 Task: Find connections with filter location Barra dos Coqueiros with filter topic #Interviewingwith filter profile language Potuguese with filter current company Texas Instruments with filter school DAV Schools Network with filter industry Professional Organizations with filter service category iOS Development with filter keywords title Dog Walker / Pet Sitter
Action: Mouse moved to (530, 170)
Screenshot: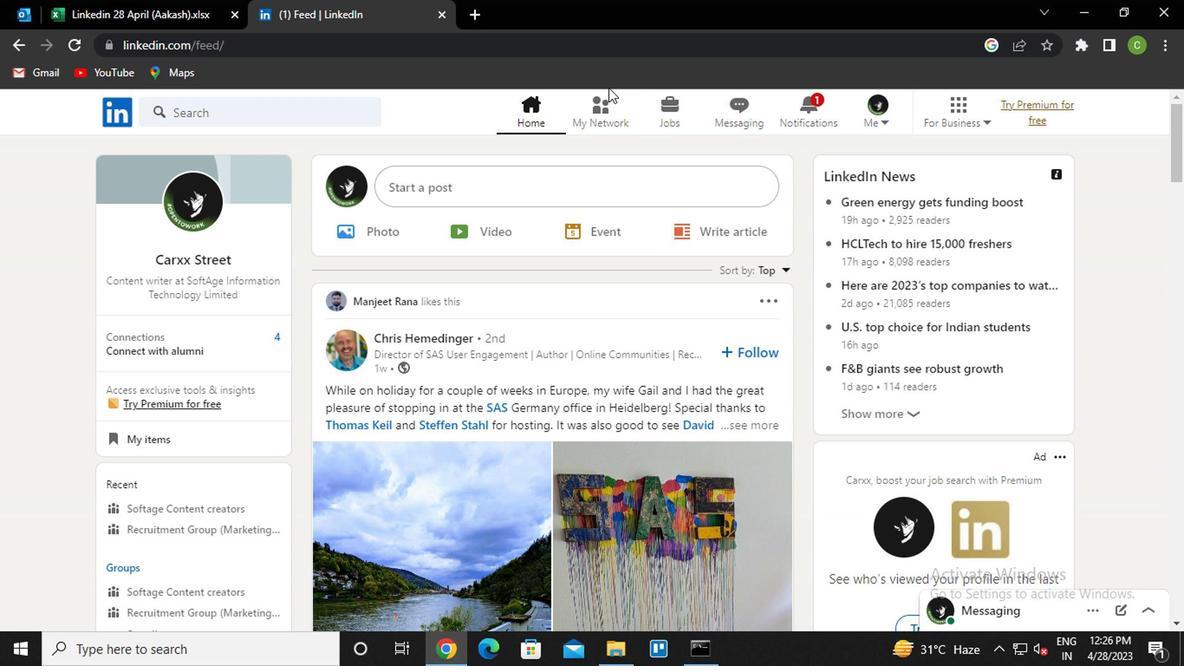 
Action: Mouse pressed left at (530, 170)
Screenshot: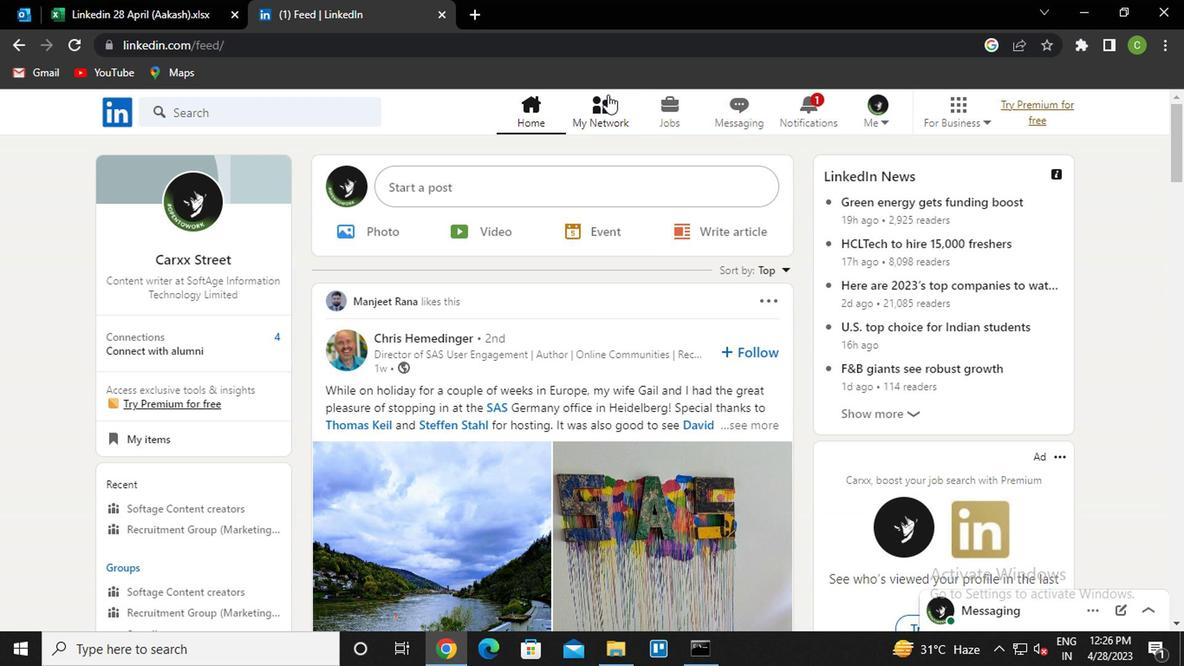 
Action: Mouse moved to (264, 249)
Screenshot: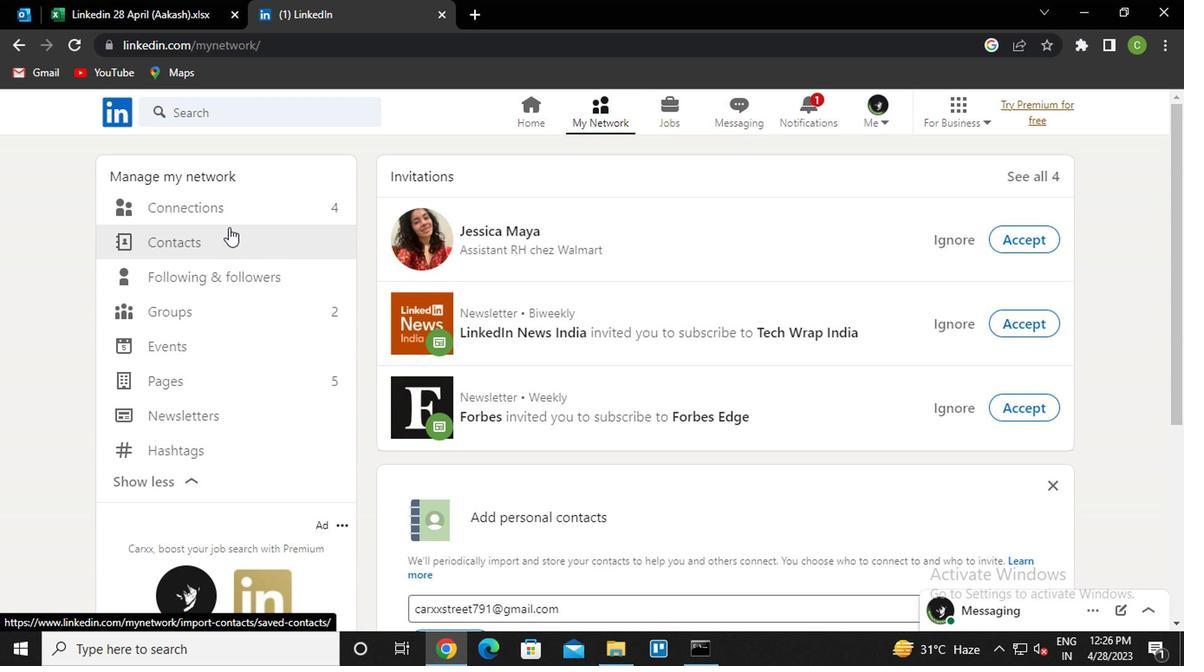 
Action: Mouse pressed left at (264, 249)
Screenshot: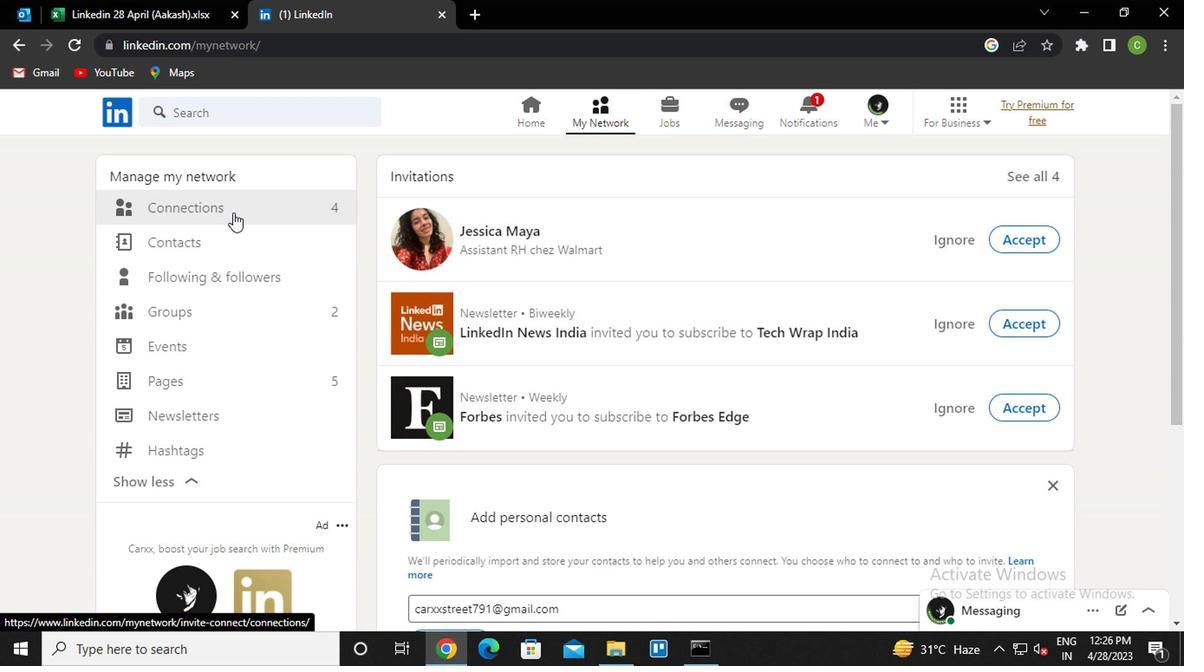 
Action: Mouse moved to (638, 246)
Screenshot: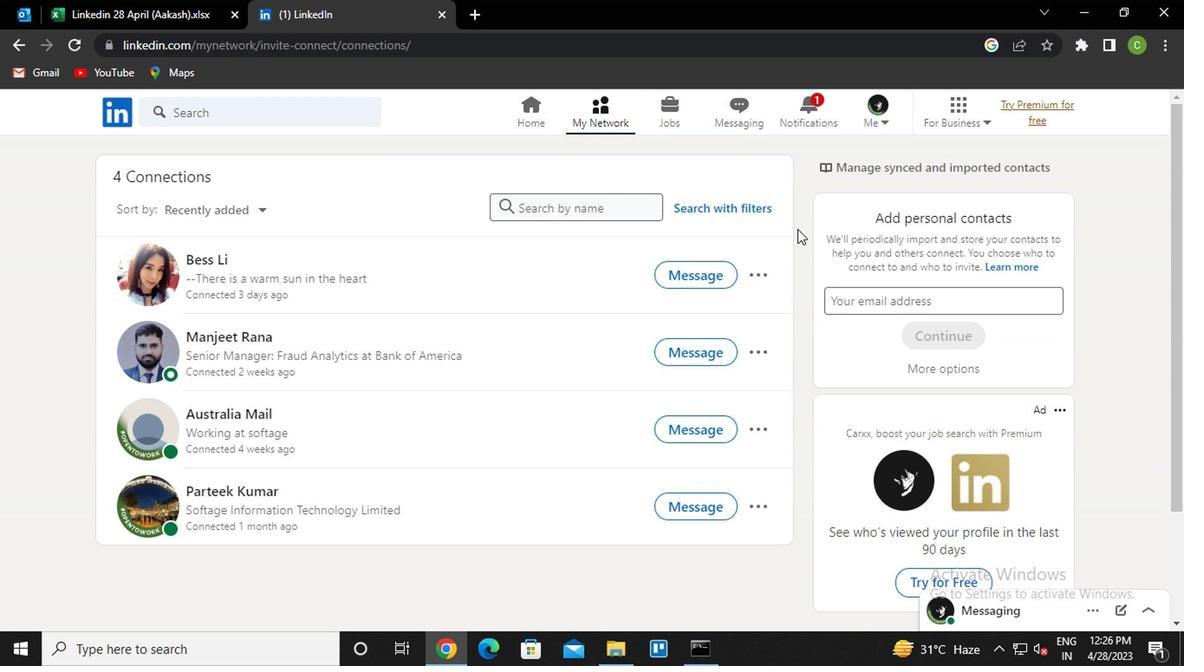 
Action: Mouse pressed left at (638, 246)
Screenshot: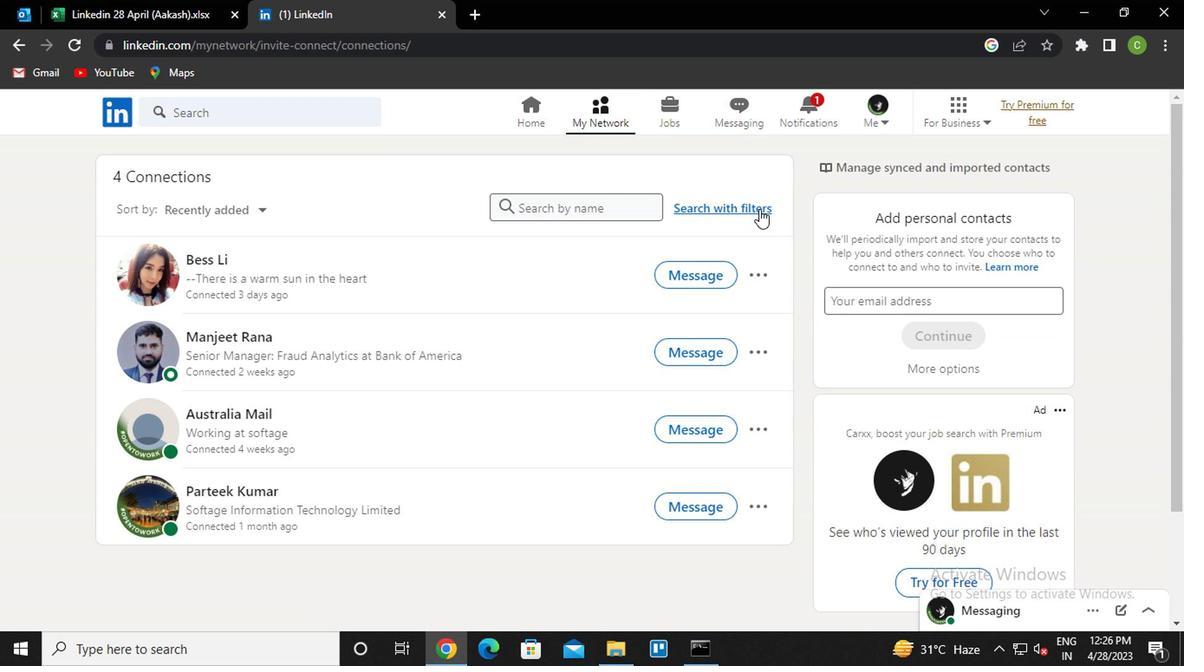 
Action: Mouse moved to (567, 209)
Screenshot: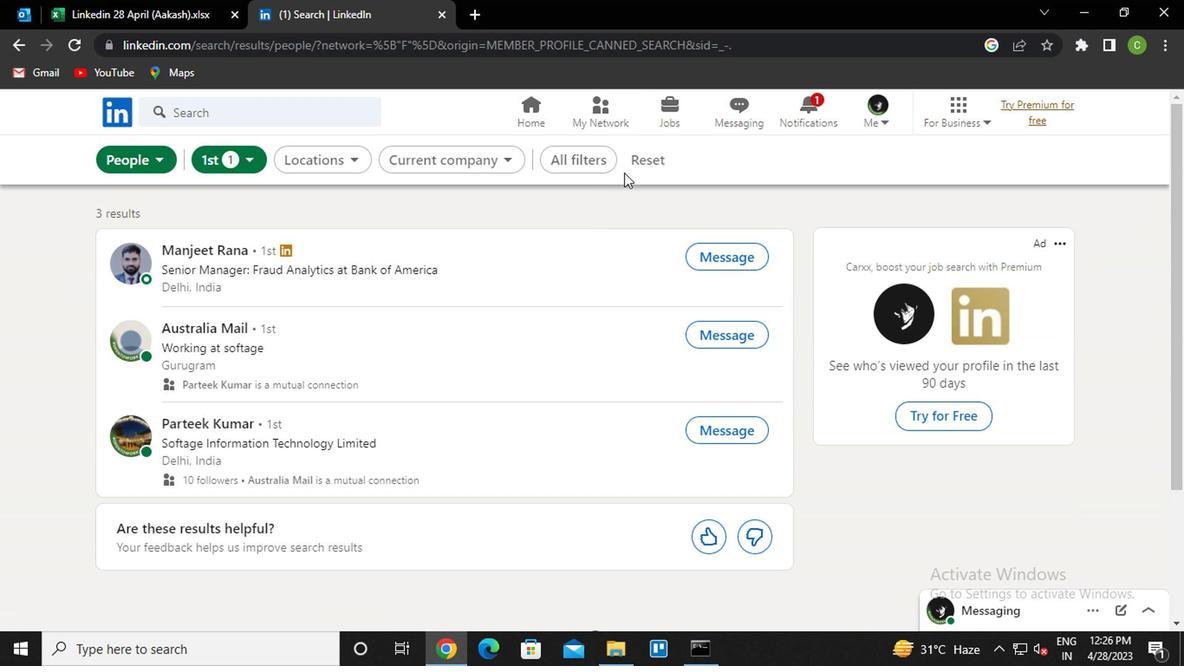 
Action: Mouse pressed left at (567, 209)
Screenshot: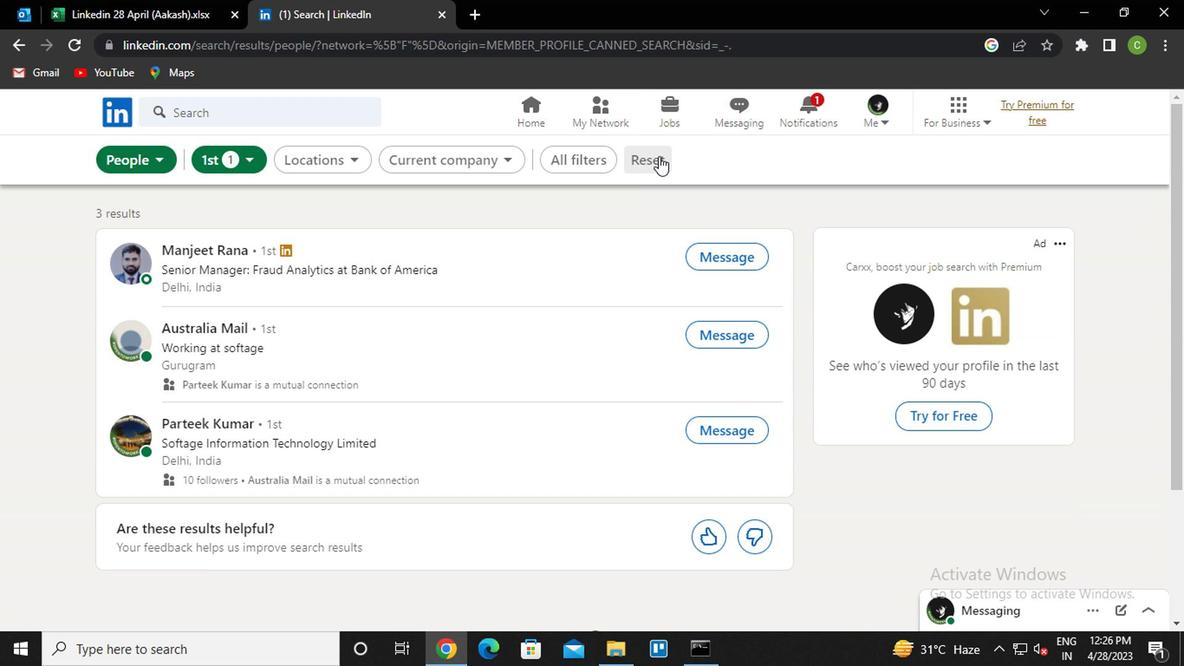 
Action: Mouse moved to (542, 215)
Screenshot: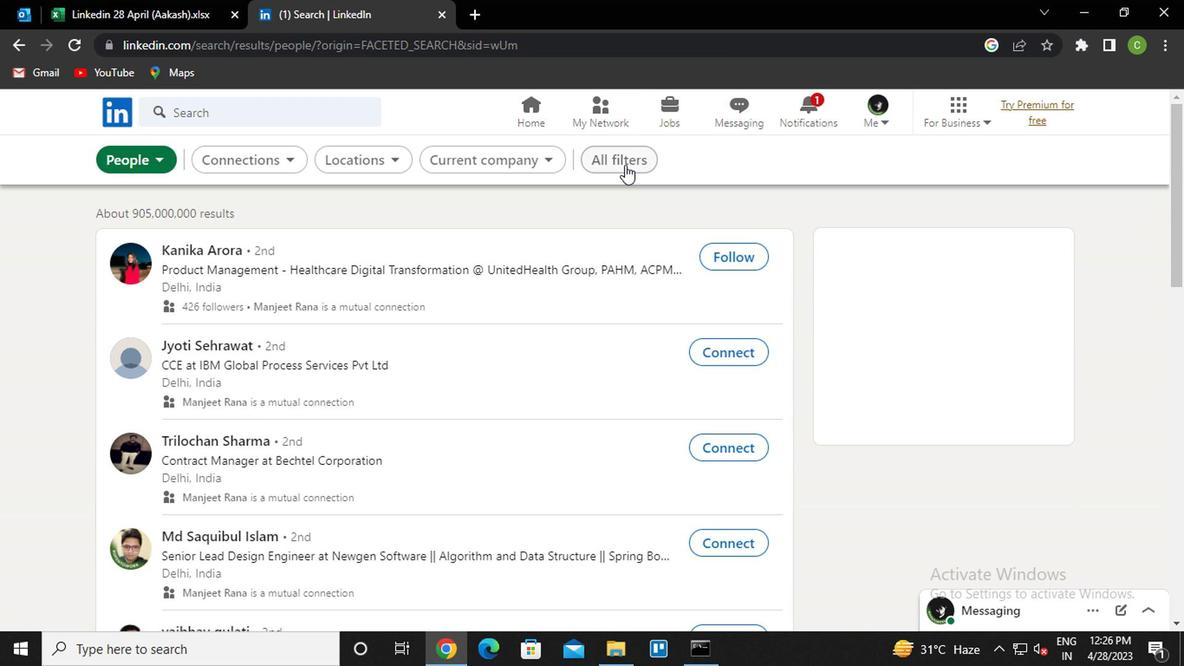 
Action: Mouse pressed left at (542, 215)
Screenshot: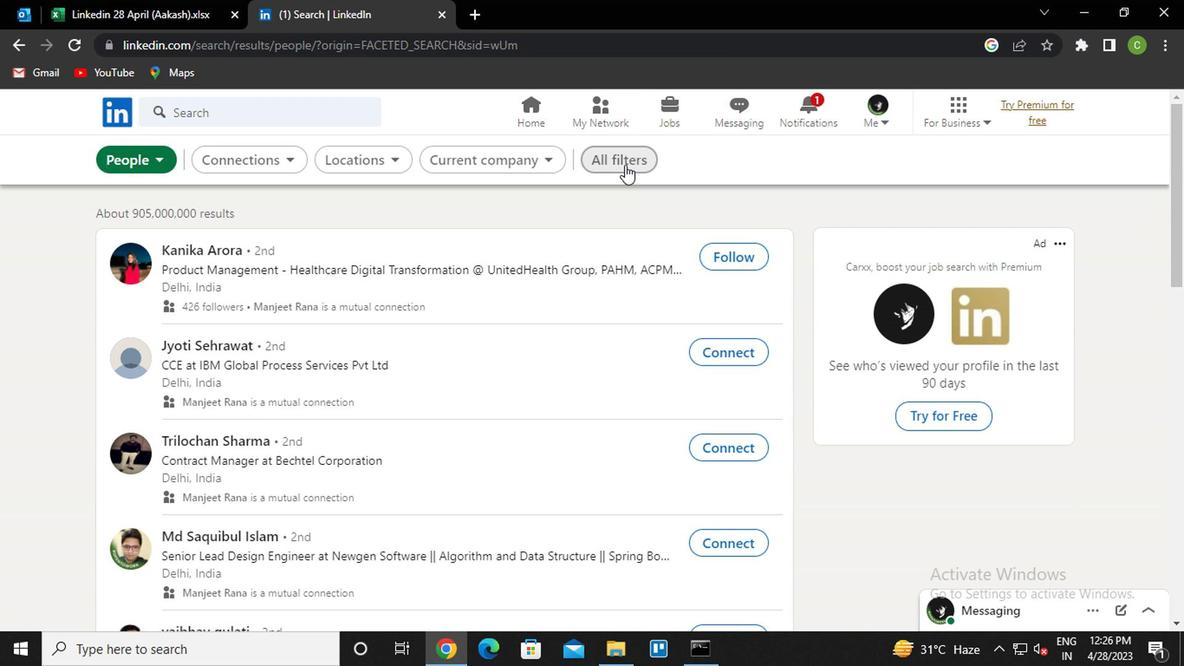
Action: Mouse moved to (763, 353)
Screenshot: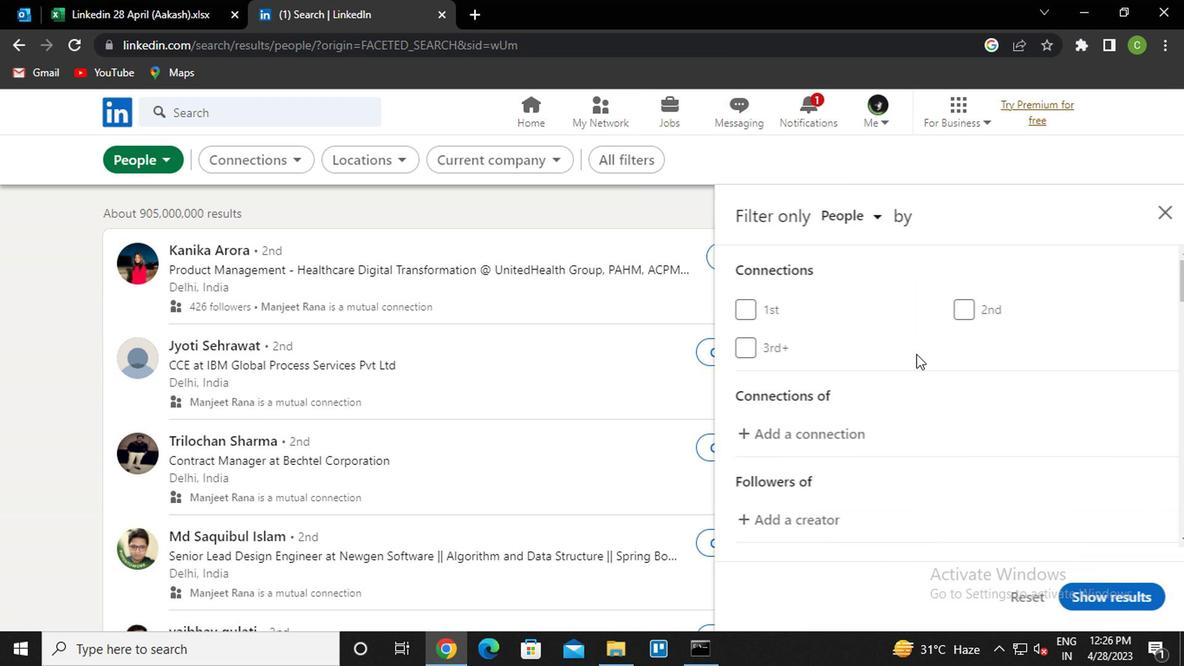 
Action: Mouse scrolled (763, 352) with delta (0, 0)
Screenshot: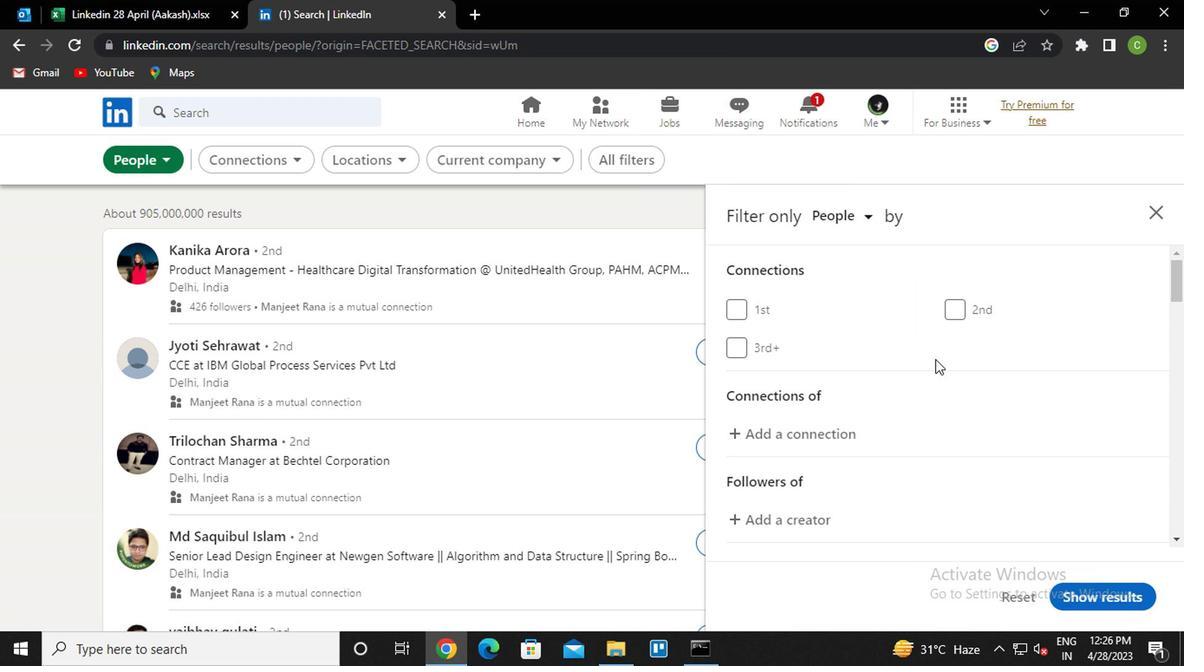 
Action: Mouse scrolled (763, 352) with delta (0, 0)
Screenshot: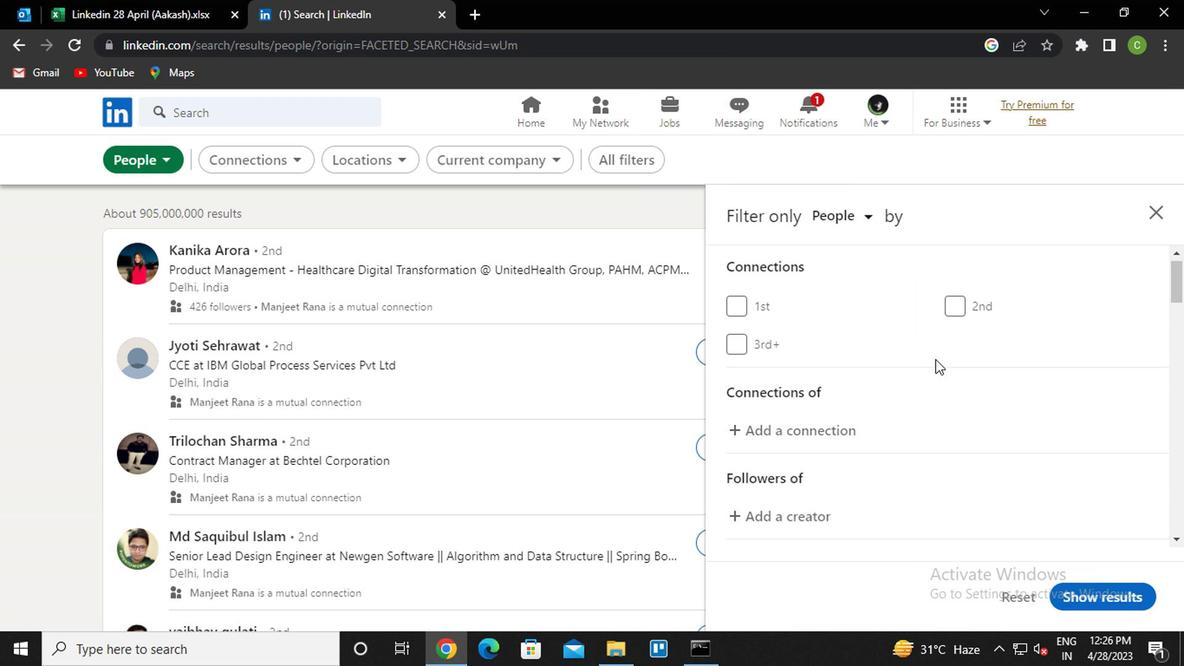 
Action: Mouse scrolled (763, 352) with delta (0, 0)
Screenshot: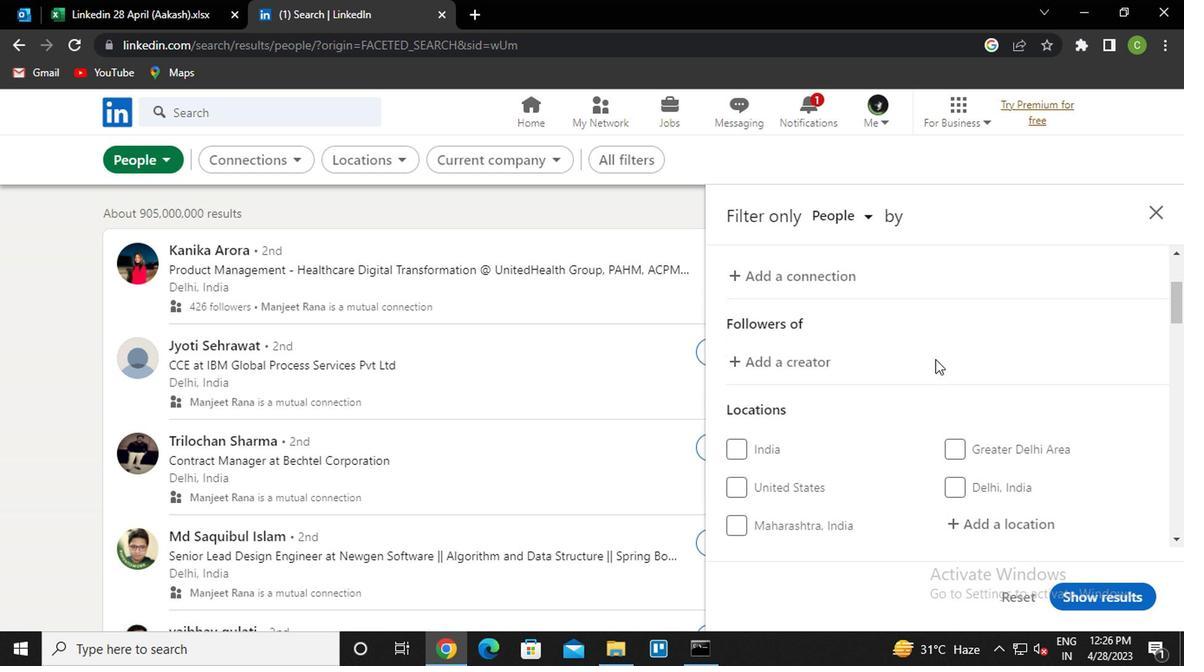 
Action: Mouse scrolled (763, 352) with delta (0, 0)
Screenshot: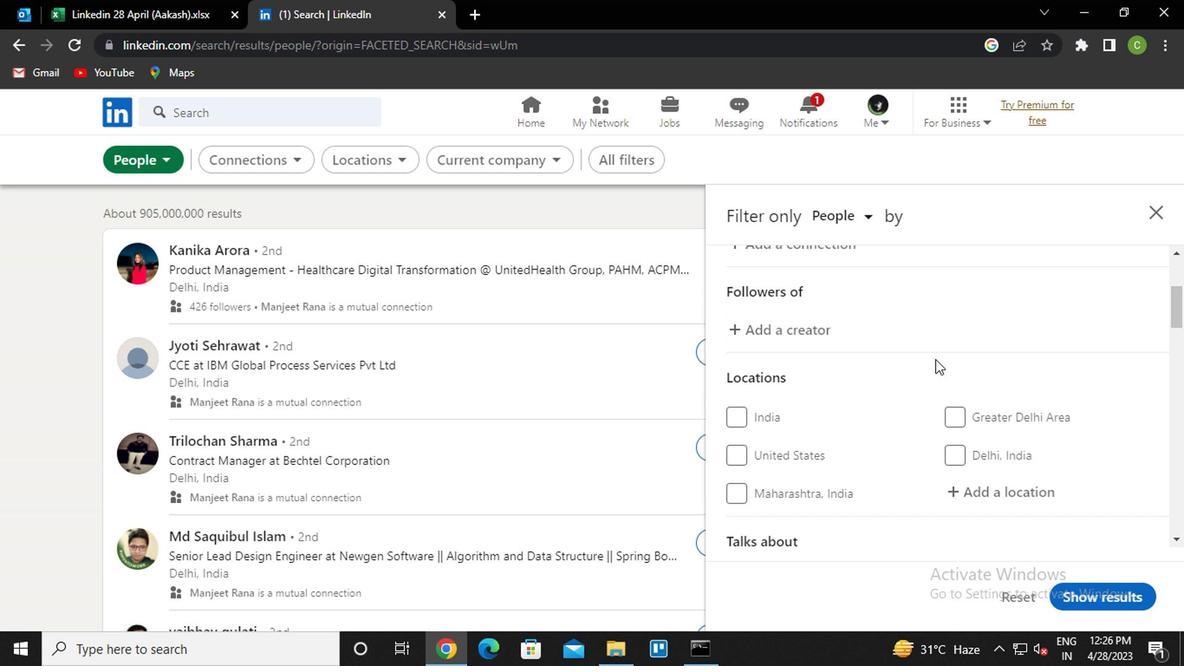 
Action: Mouse moved to (820, 339)
Screenshot: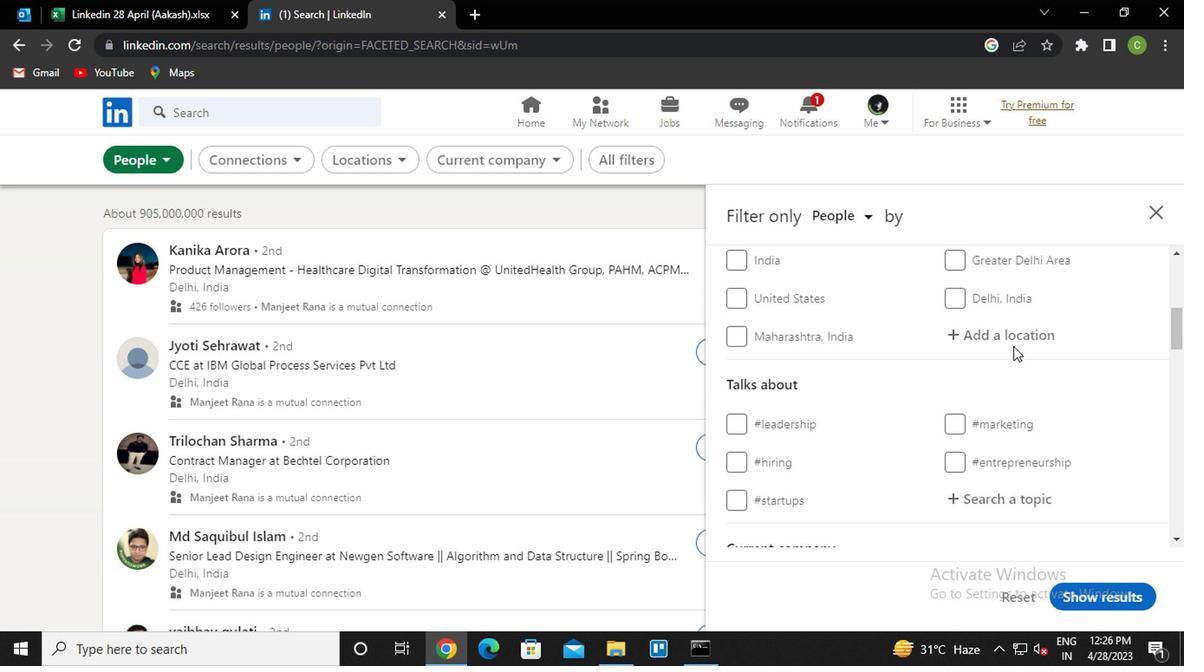 
Action: Mouse pressed left at (820, 339)
Screenshot: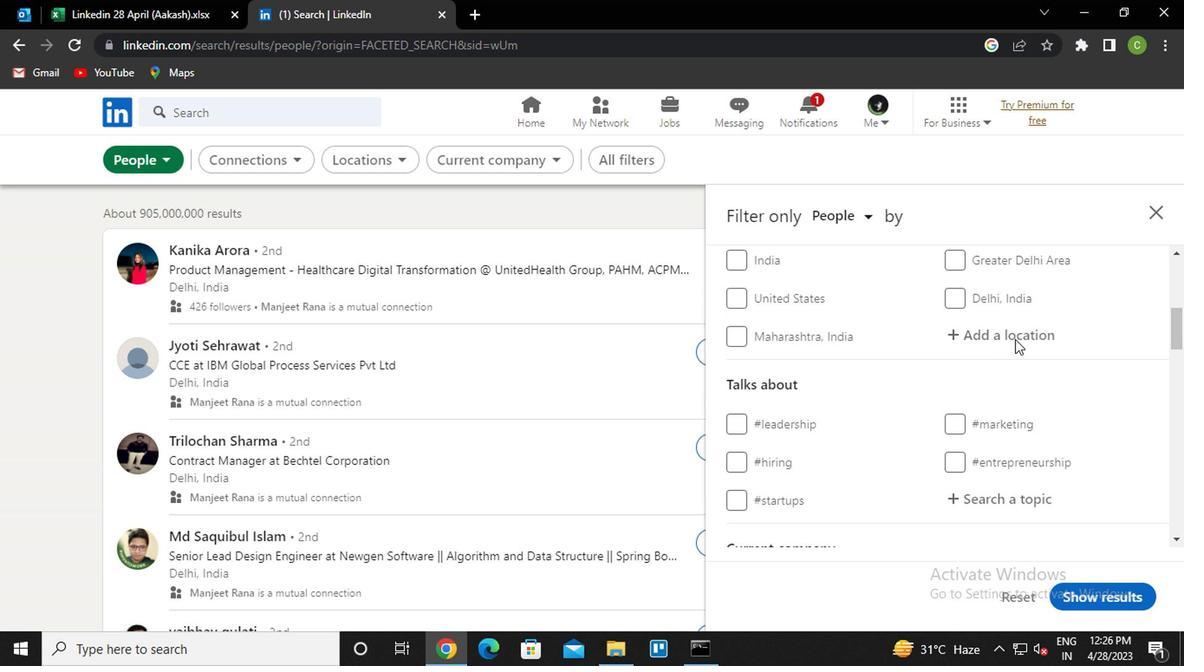 
Action: Key pressed <Key.caps_lock>b<Key.caps_lock>arra<Key.space><Key.caps_lock>d<Key.caps_lock>os<Key.down><Key.enter>
Screenshot: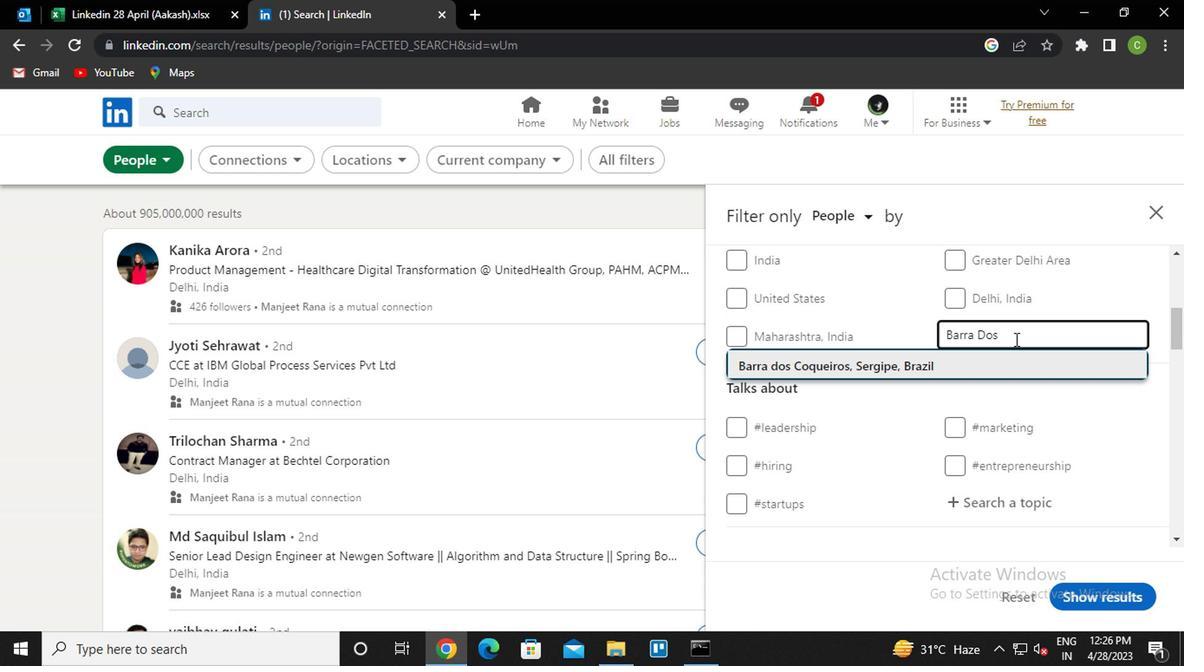 
Action: Mouse scrolled (820, 338) with delta (0, 0)
Screenshot: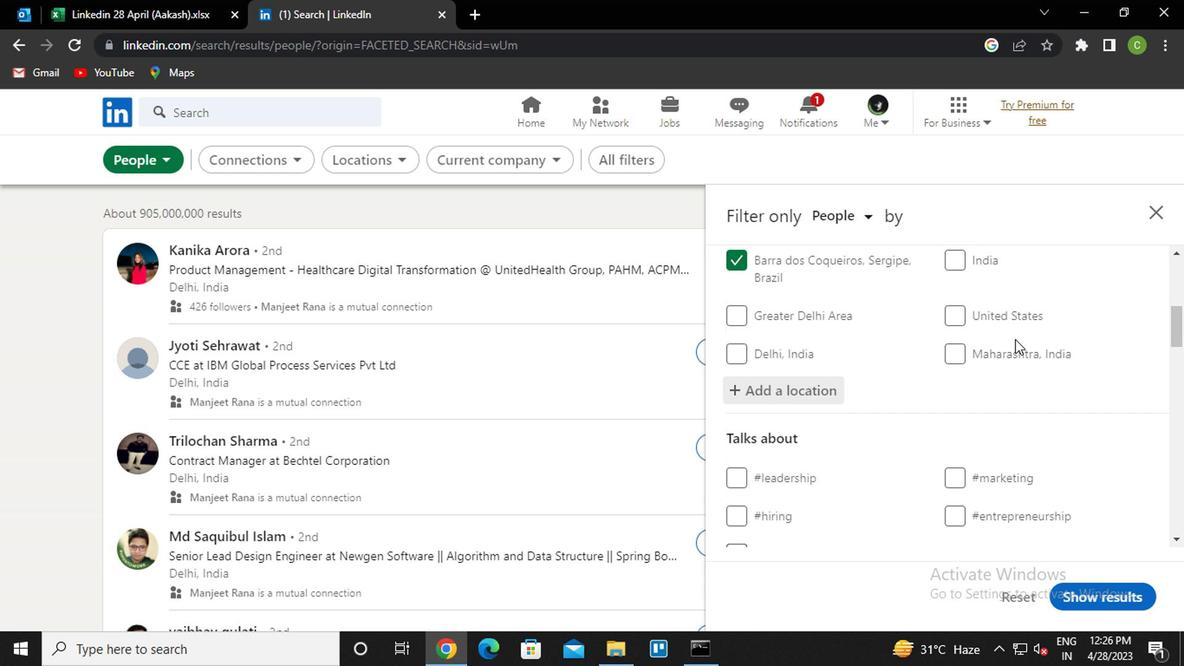 
Action: Mouse scrolled (820, 338) with delta (0, 0)
Screenshot: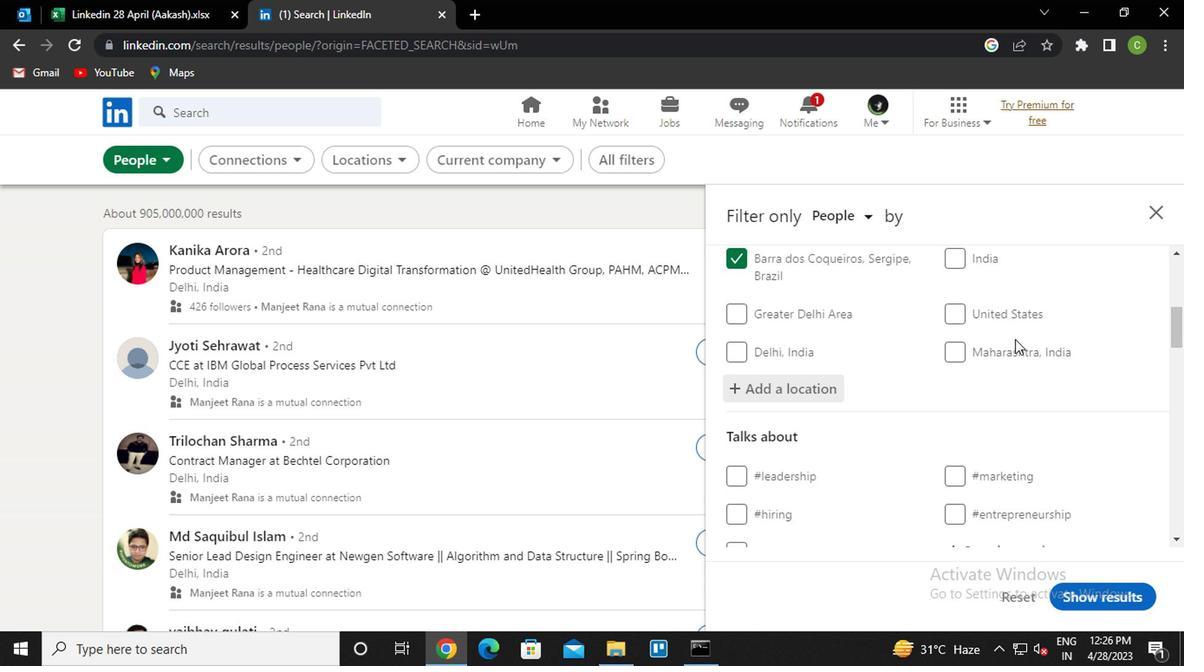 
Action: Mouse moved to (802, 367)
Screenshot: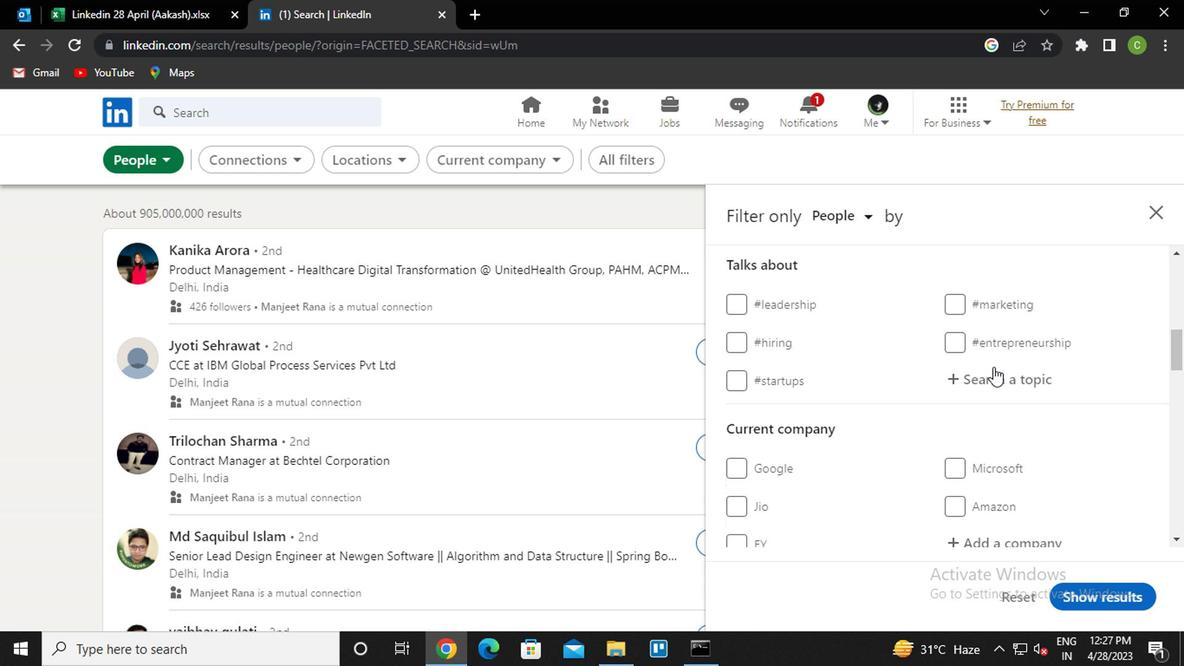 
Action: Mouse pressed left at (802, 367)
Screenshot: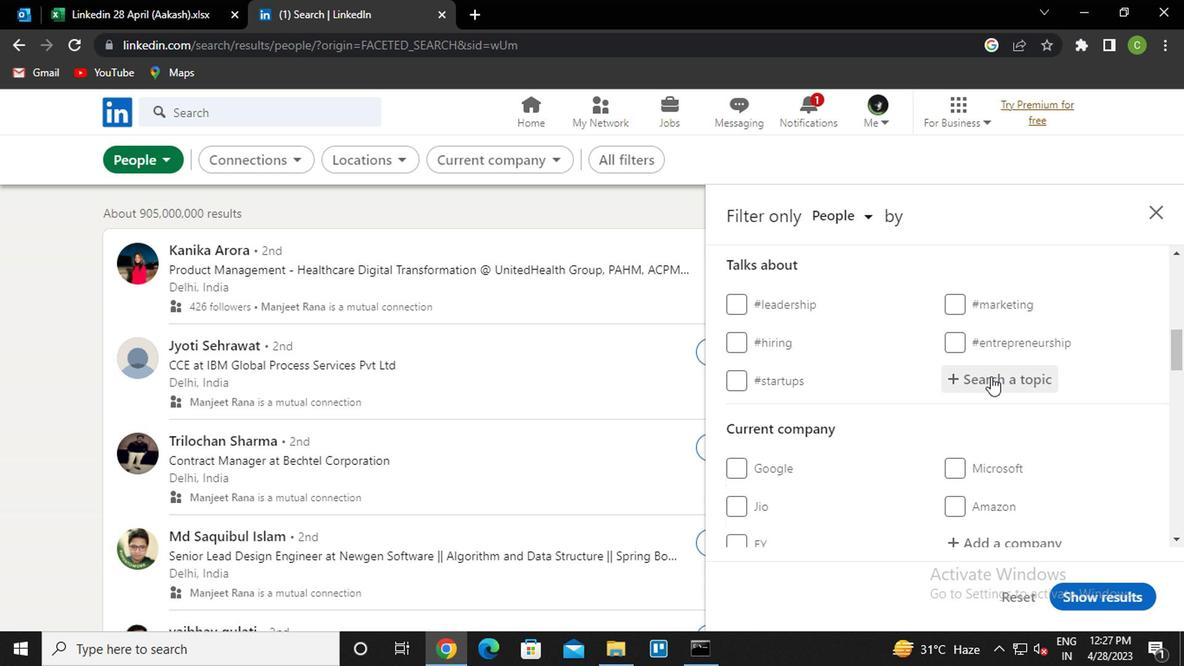 
Action: Key pressed interviewing<Key.down><Key.enter>
Screenshot: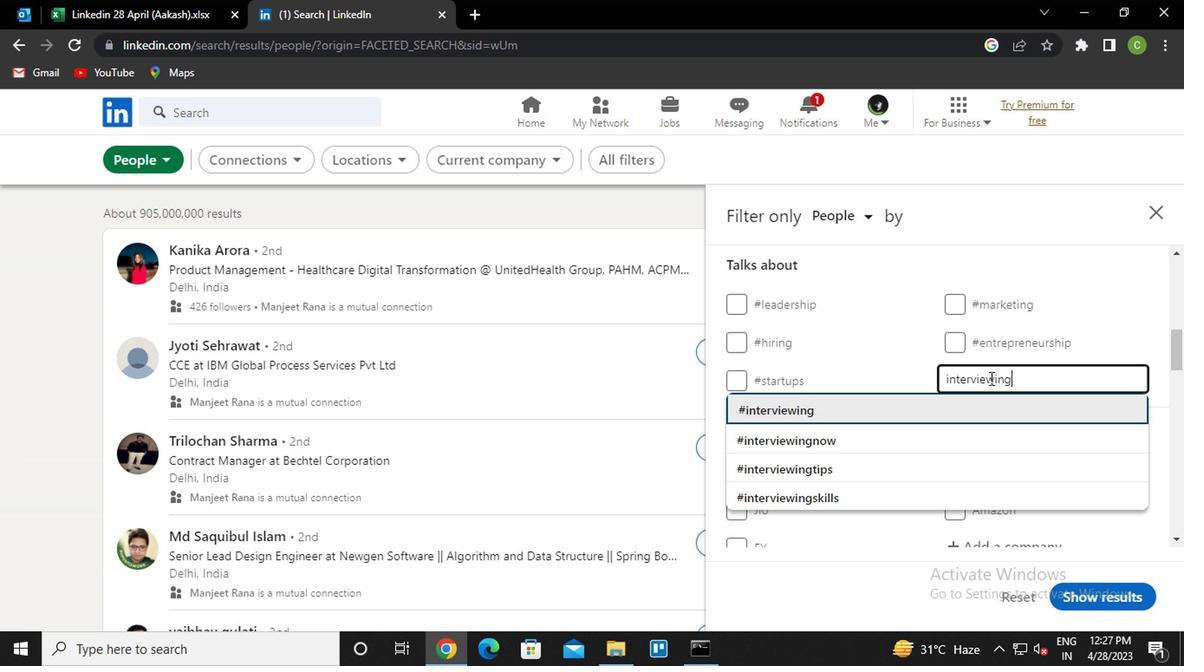 
Action: Mouse scrolled (802, 366) with delta (0, 0)
Screenshot: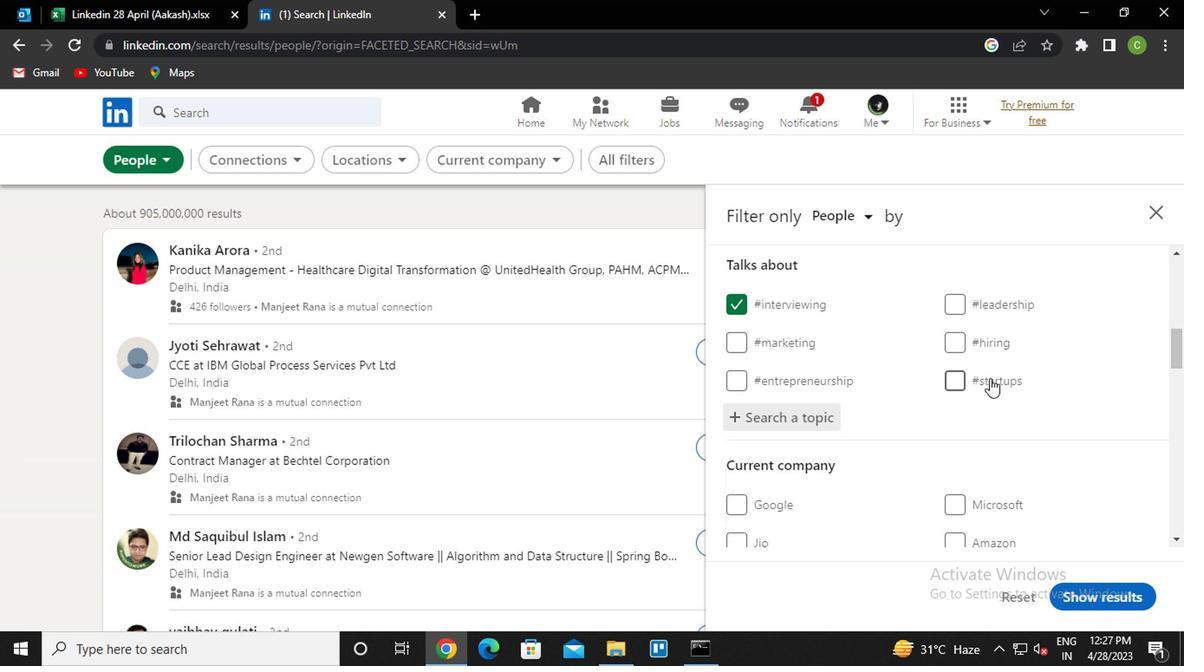 
Action: Mouse scrolled (802, 366) with delta (0, 0)
Screenshot: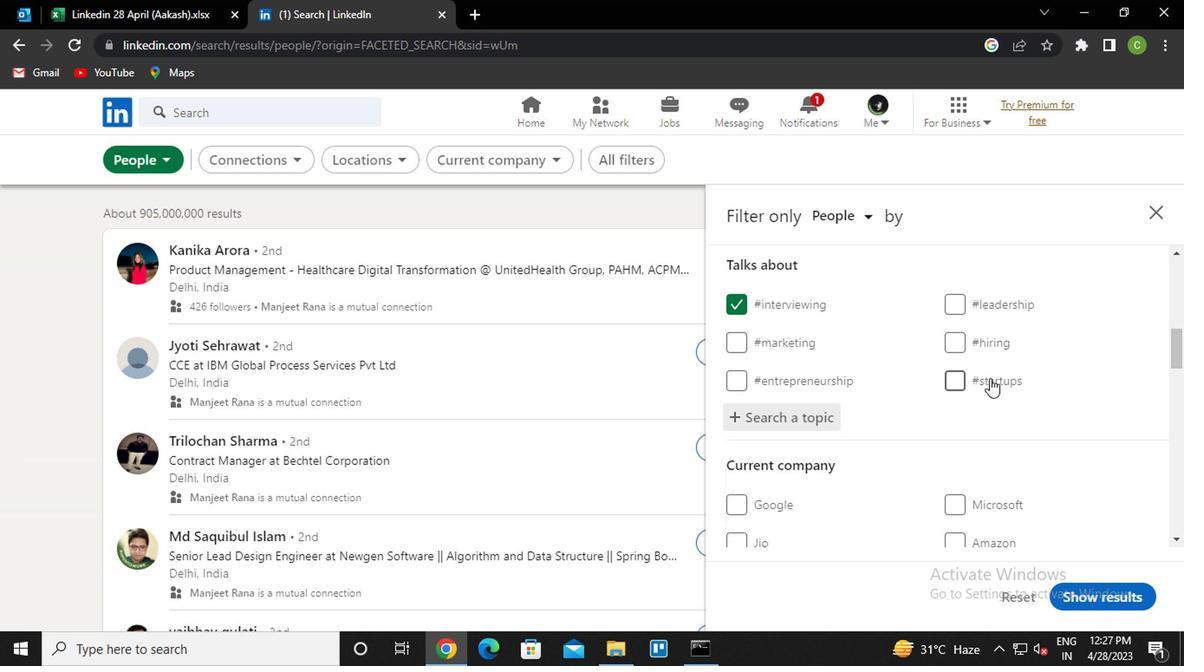
Action: Mouse scrolled (802, 366) with delta (0, 0)
Screenshot: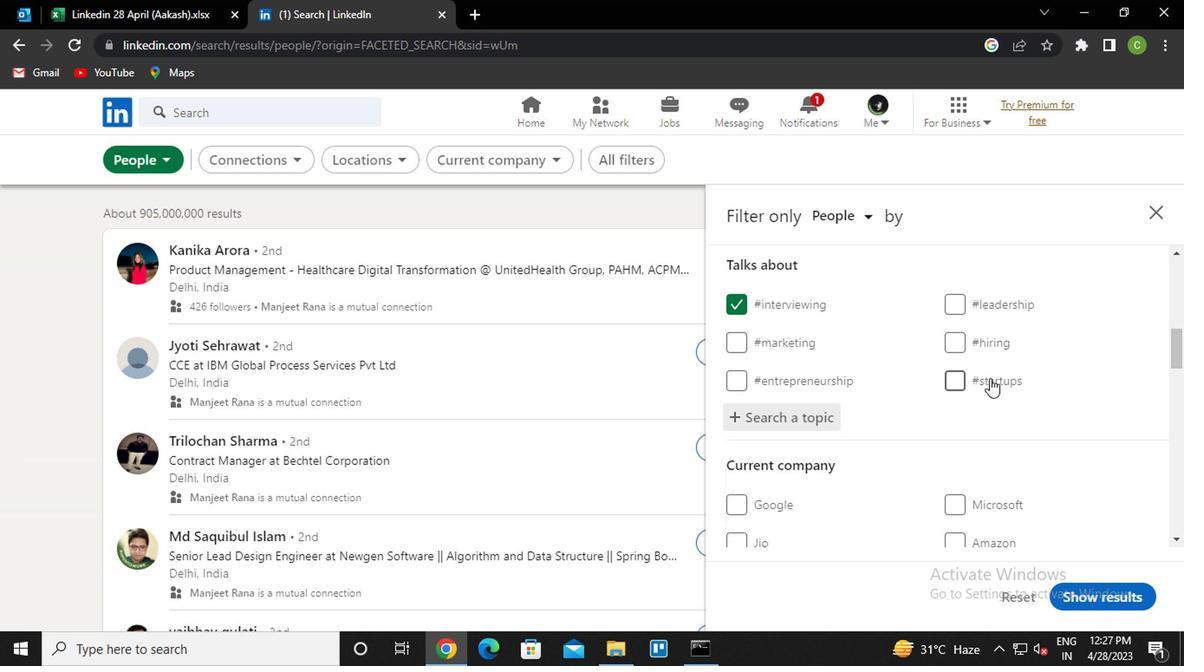 
Action: Mouse scrolled (802, 366) with delta (0, 0)
Screenshot: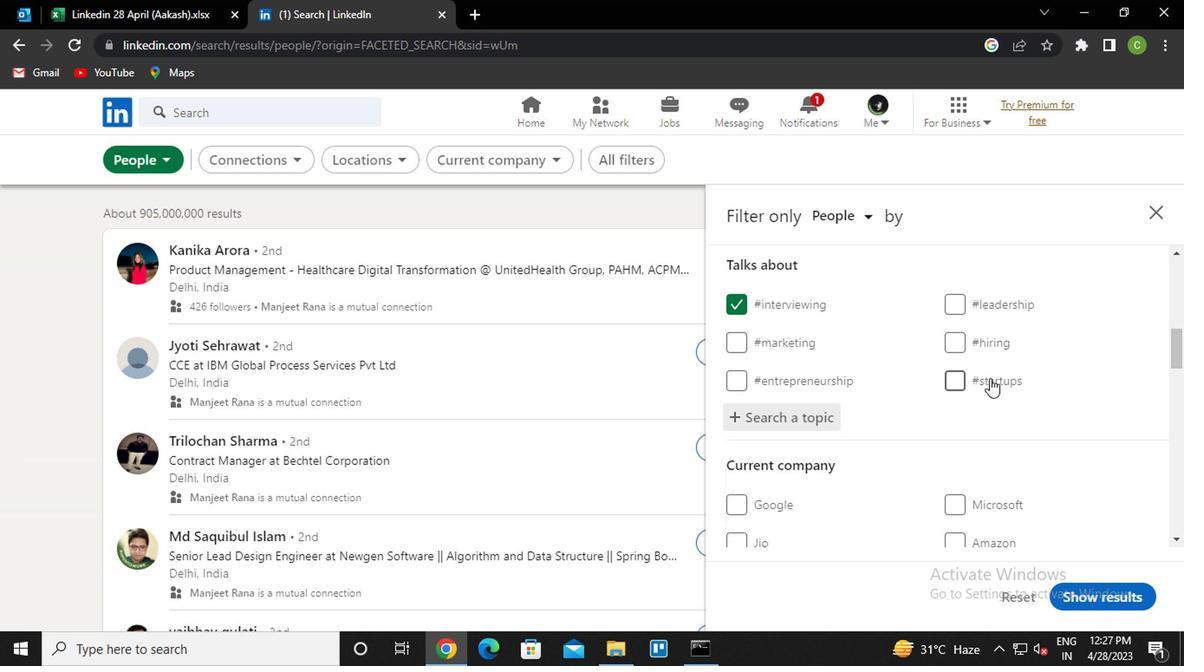 
Action: Mouse scrolled (802, 366) with delta (0, 0)
Screenshot: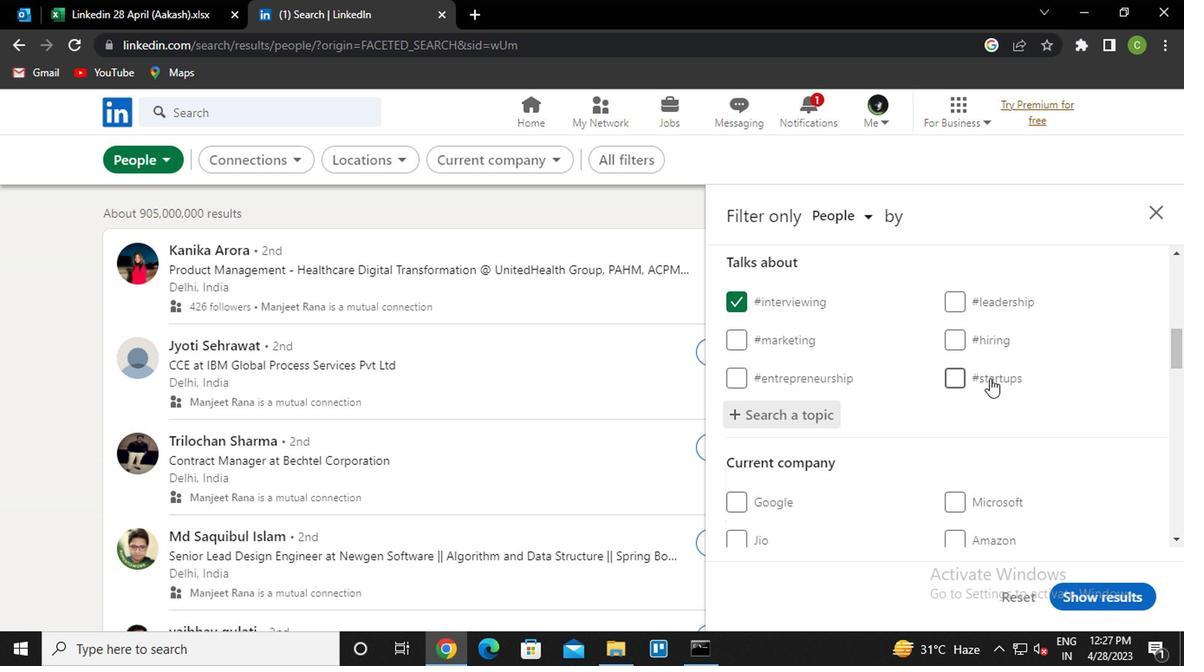 
Action: Mouse scrolled (802, 366) with delta (0, 0)
Screenshot: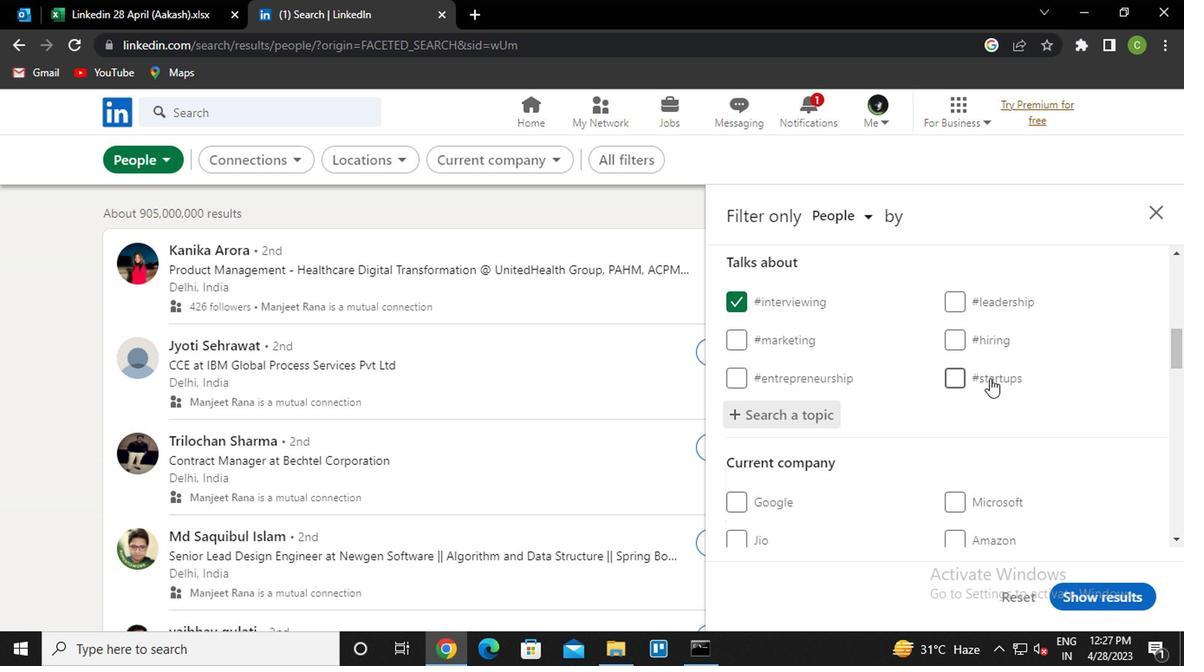 
Action: Mouse scrolled (802, 366) with delta (0, 0)
Screenshot: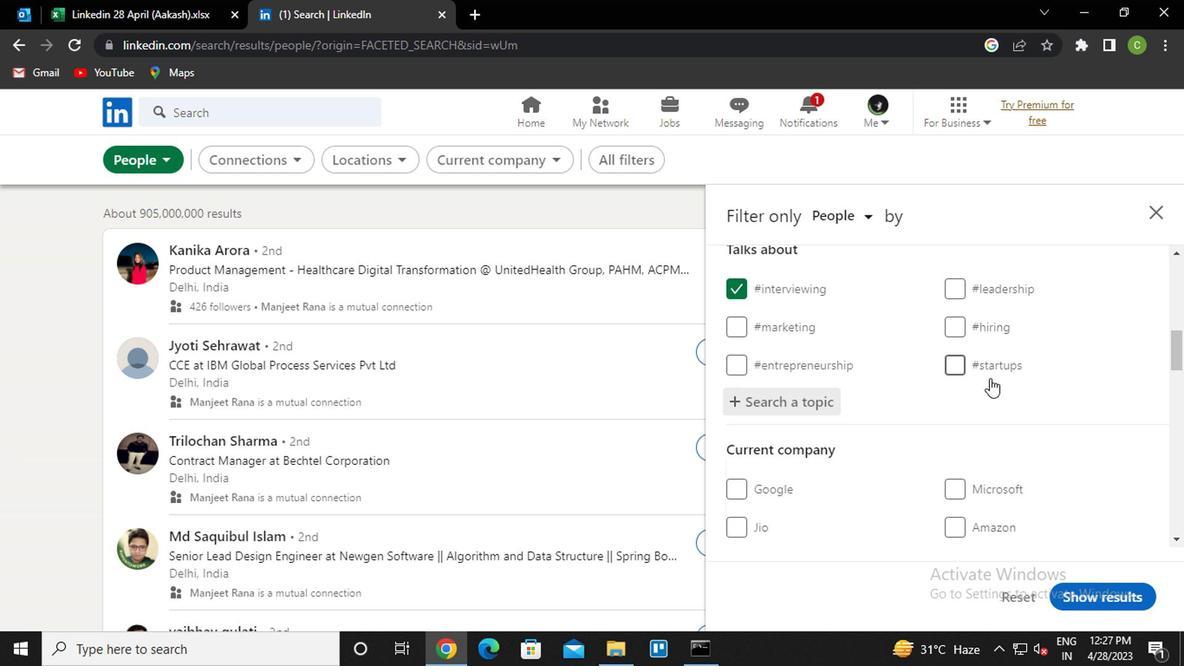
Action: Mouse moved to (803, 389)
Screenshot: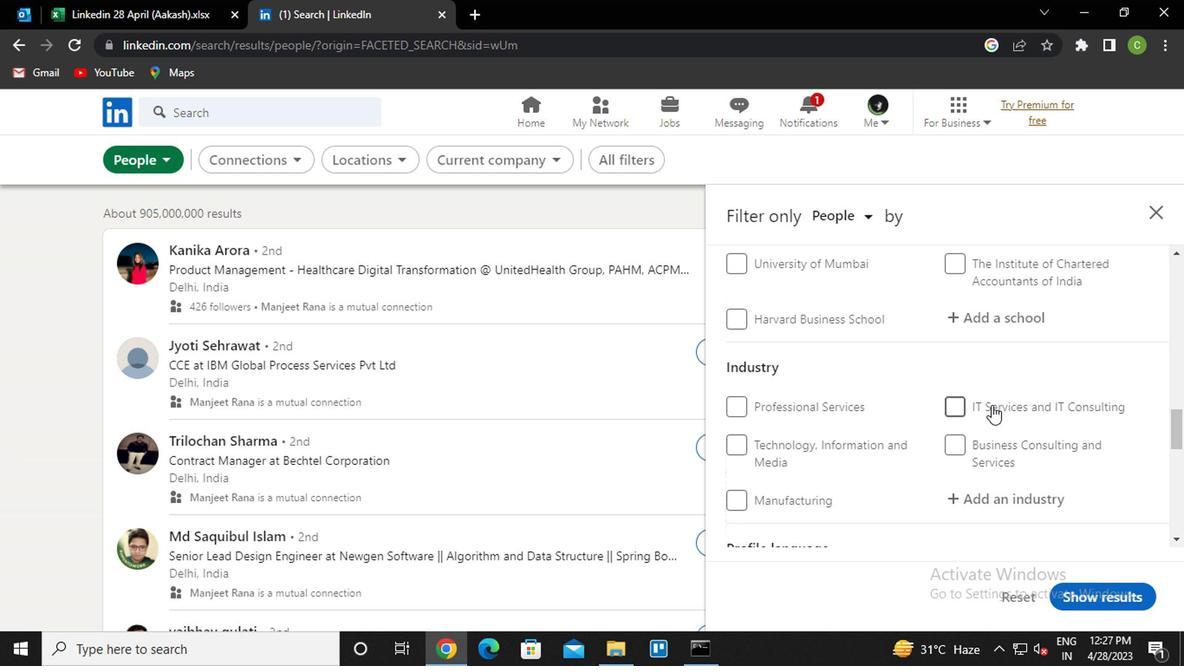 
Action: Mouse scrolled (803, 388) with delta (0, 0)
Screenshot: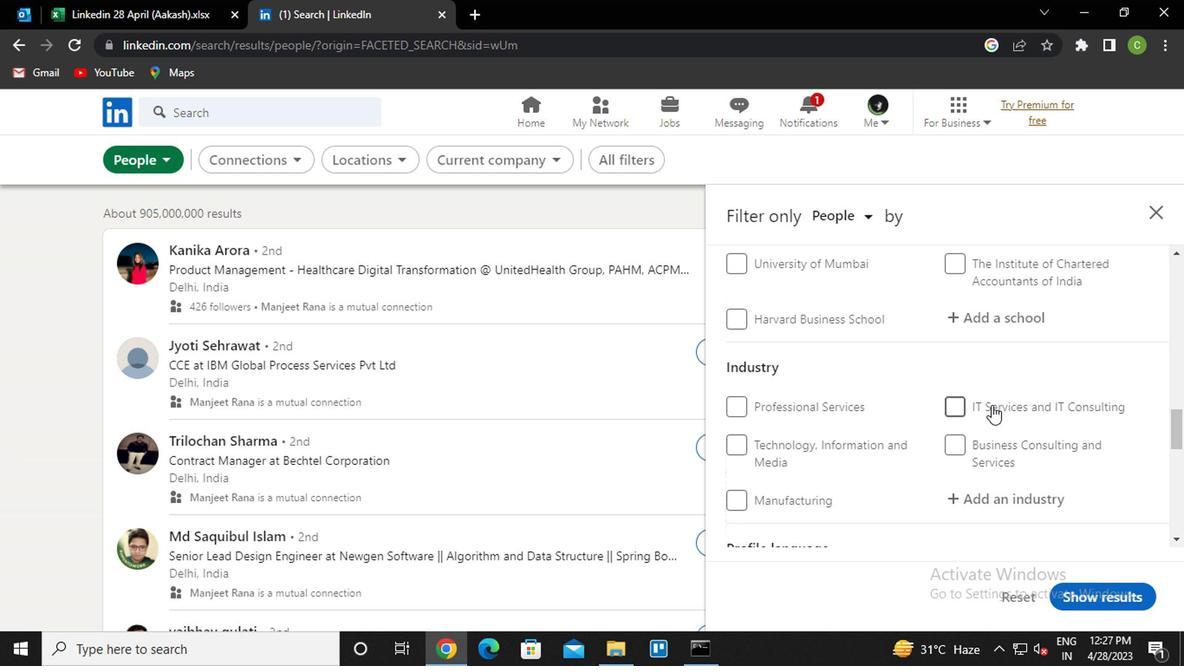 
Action: Mouse scrolled (803, 388) with delta (0, 0)
Screenshot: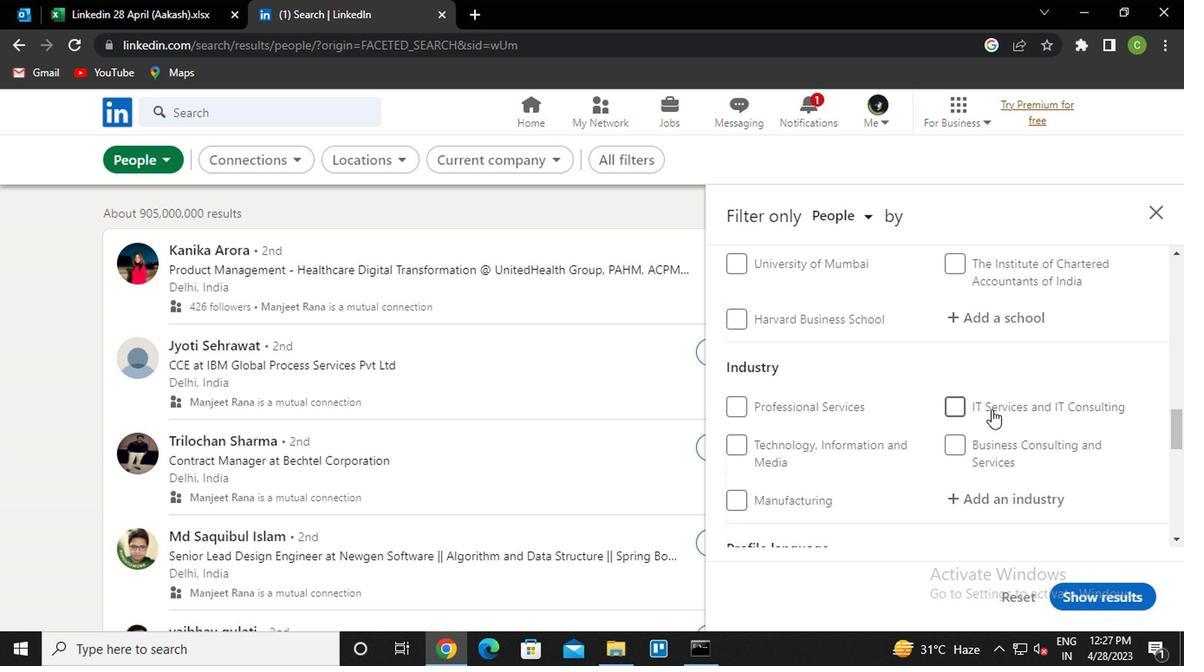 
Action: Mouse moved to (787, 418)
Screenshot: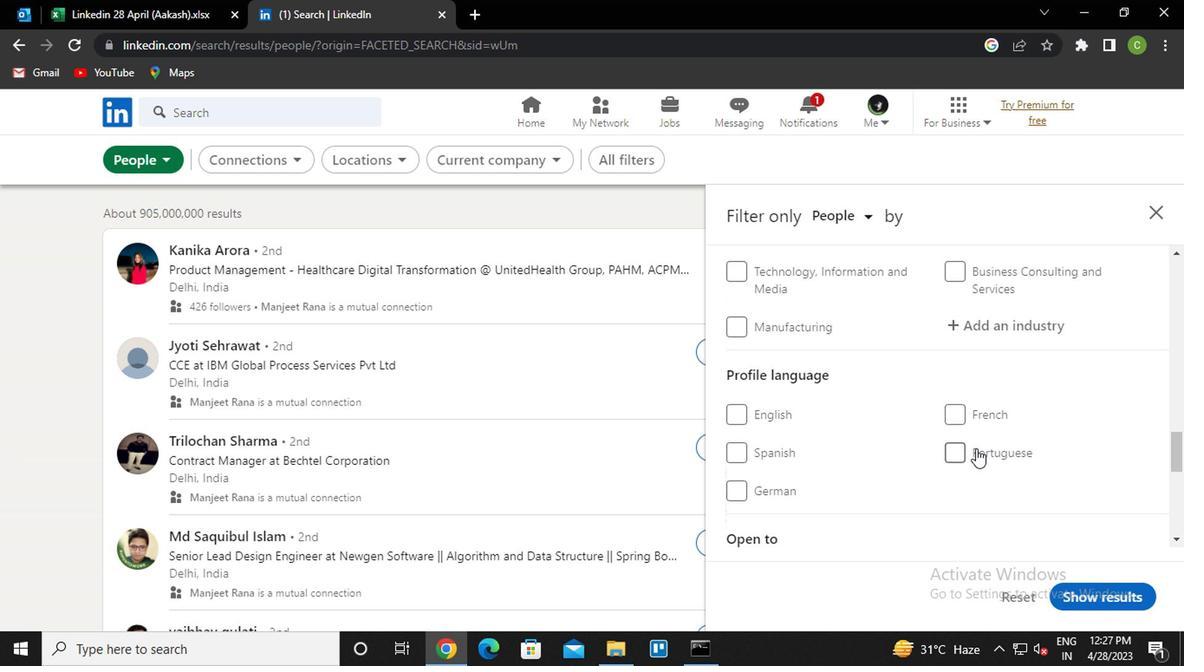 
Action: Mouse pressed left at (787, 418)
Screenshot: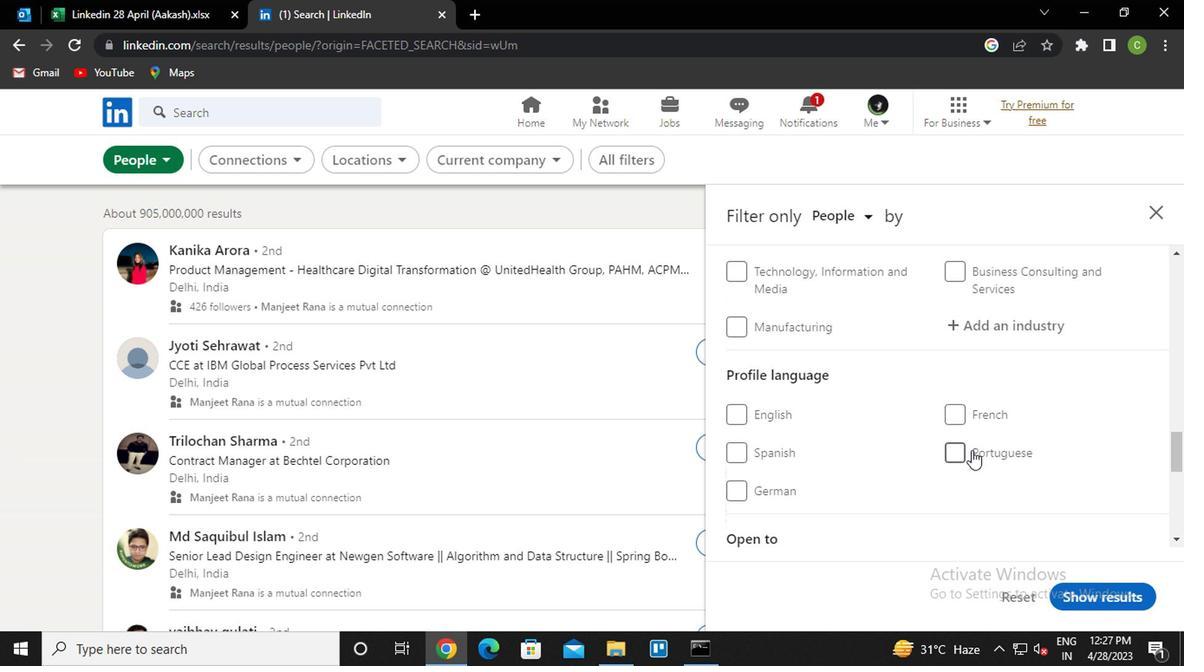 
Action: Mouse moved to (783, 418)
Screenshot: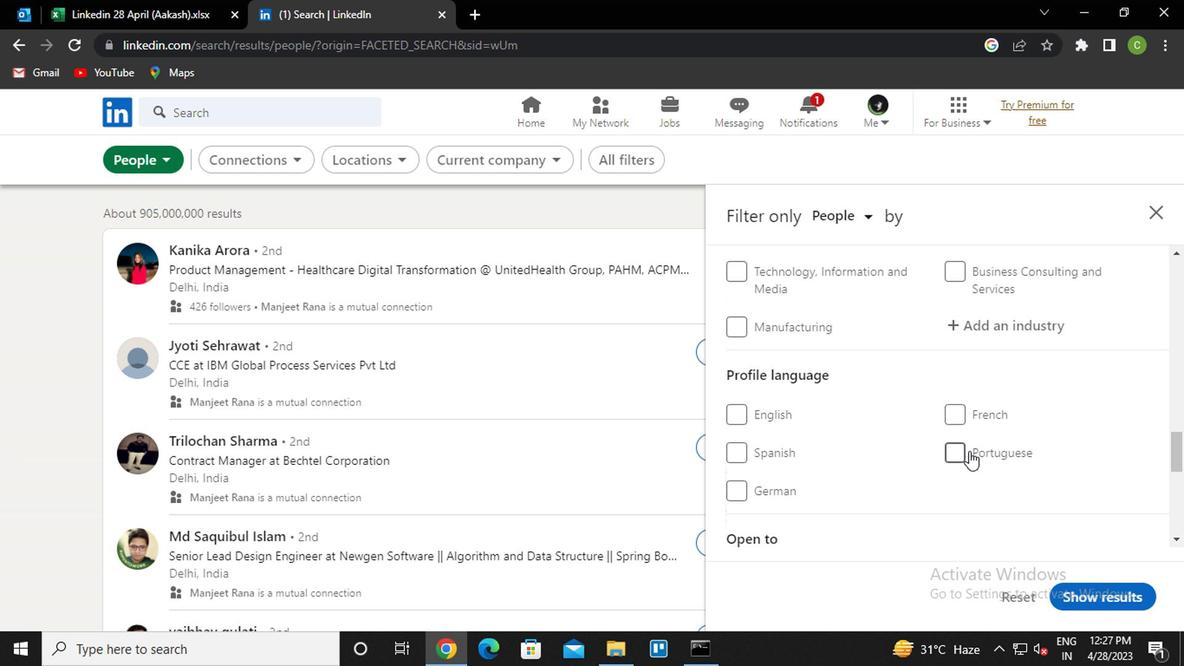 
Action: Mouse scrolled (783, 419) with delta (0, 0)
Screenshot: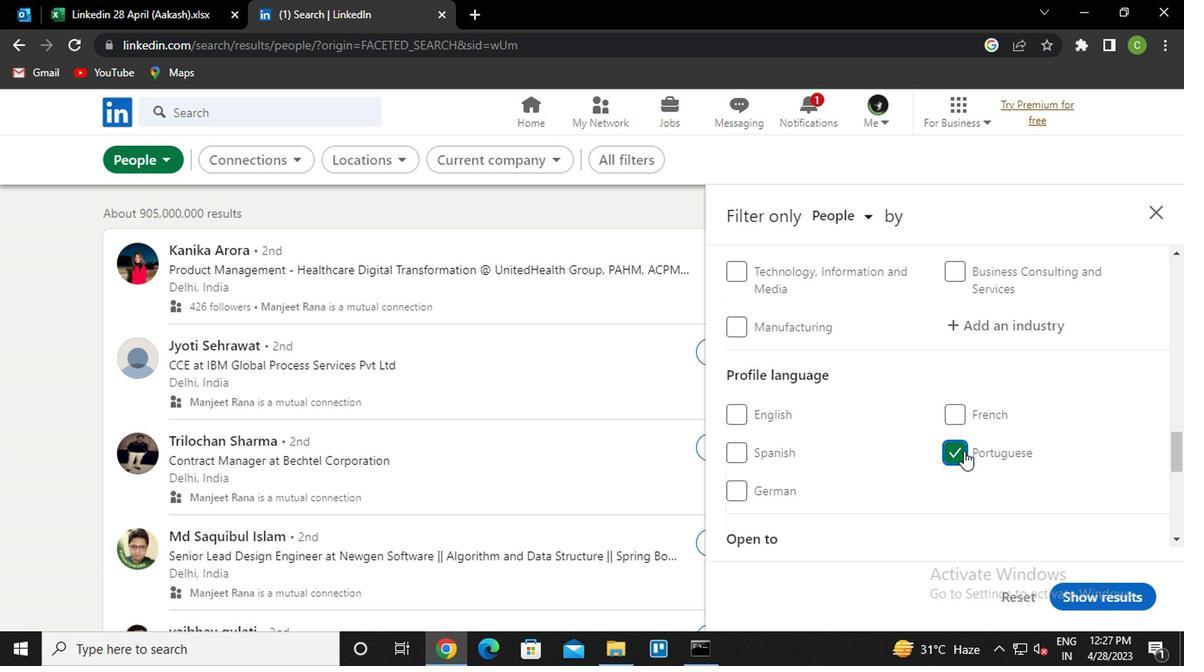 
Action: Mouse scrolled (783, 419) with delta (0, 0)
Screenshot: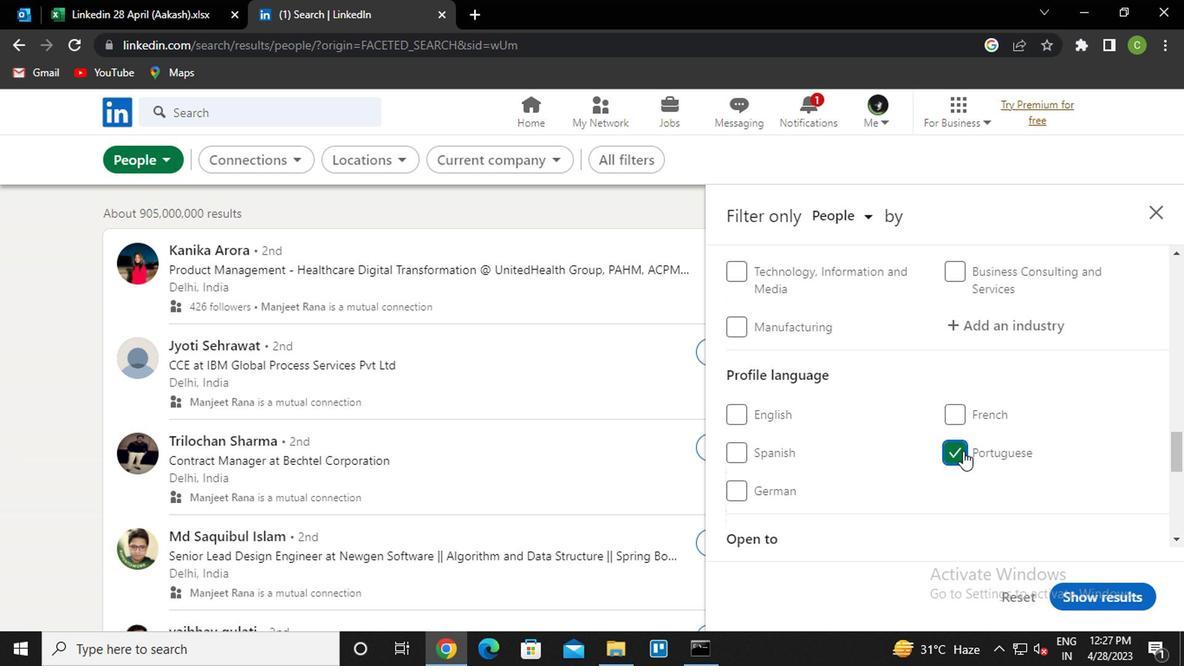 
Action: Mouse scrolled (783, 419) with delta (0, 0)
Screenshot: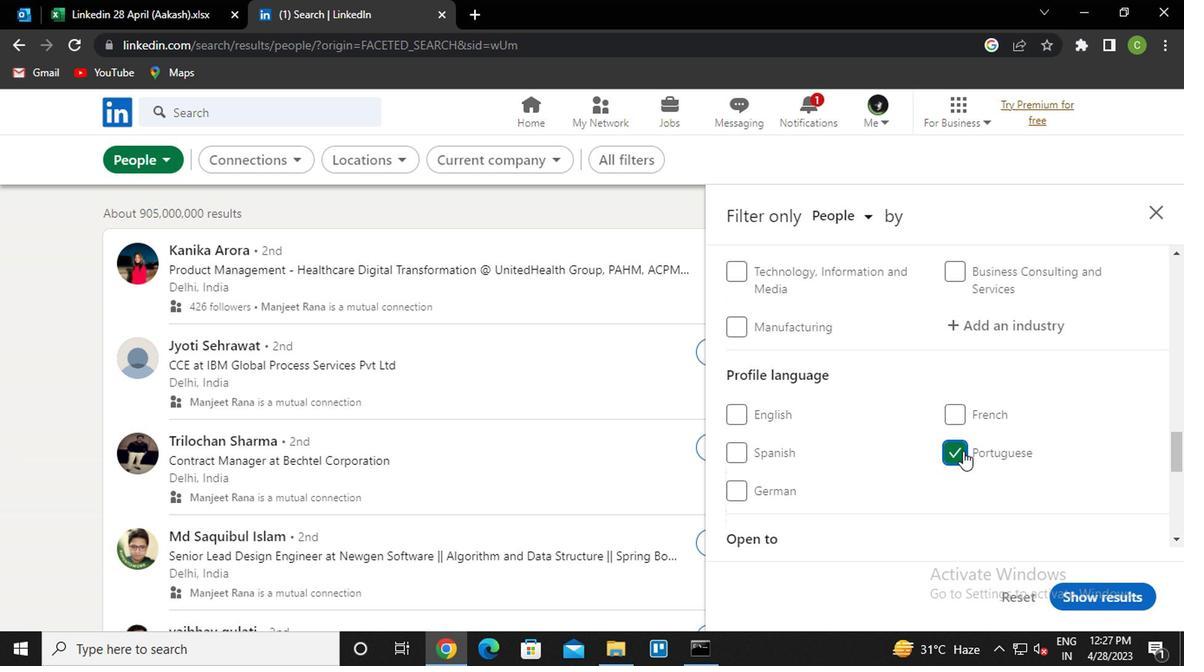 
Action: Mouse scrolled (783, 419) with delta (0, 0)
Screenshot: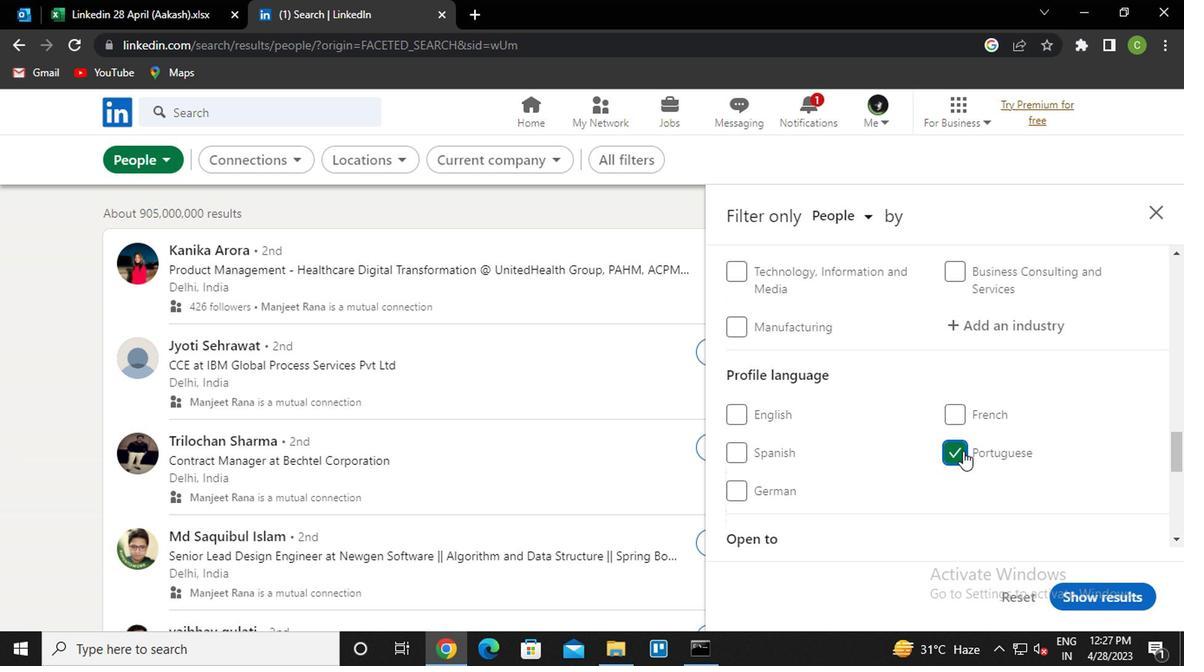 
Action: Mouse scrolled (783, 419) with delta (0, 0)
Screenshot: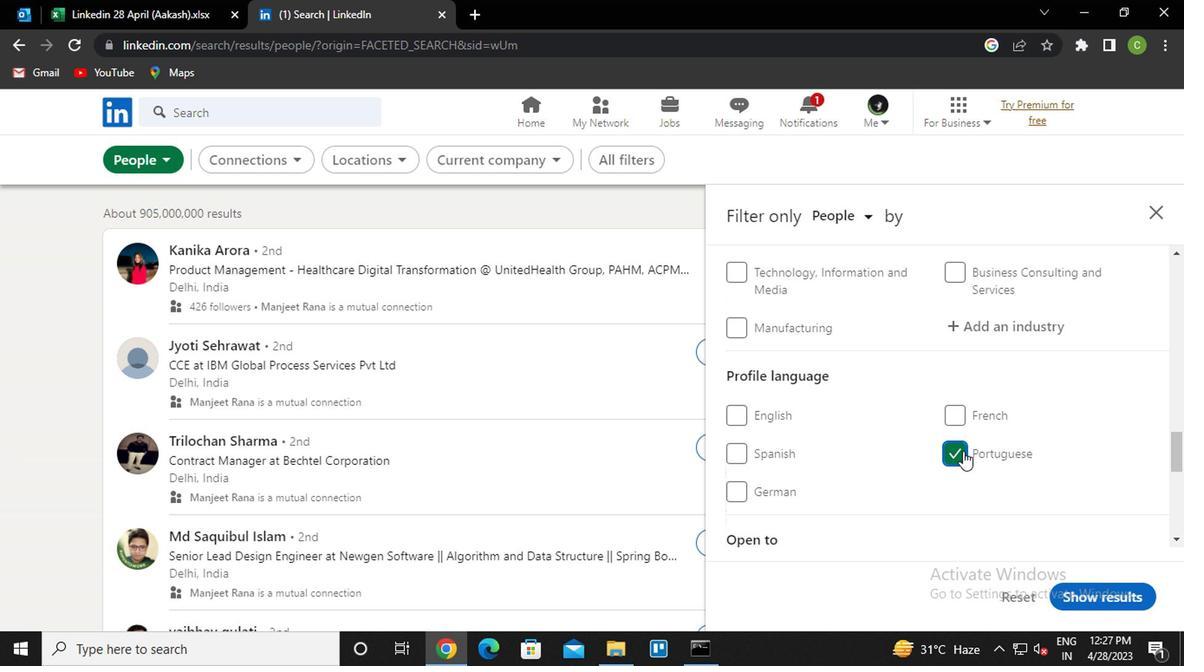 
Action: Mouse scrolled (783, 418) with delta (0, 0)
Screenshot: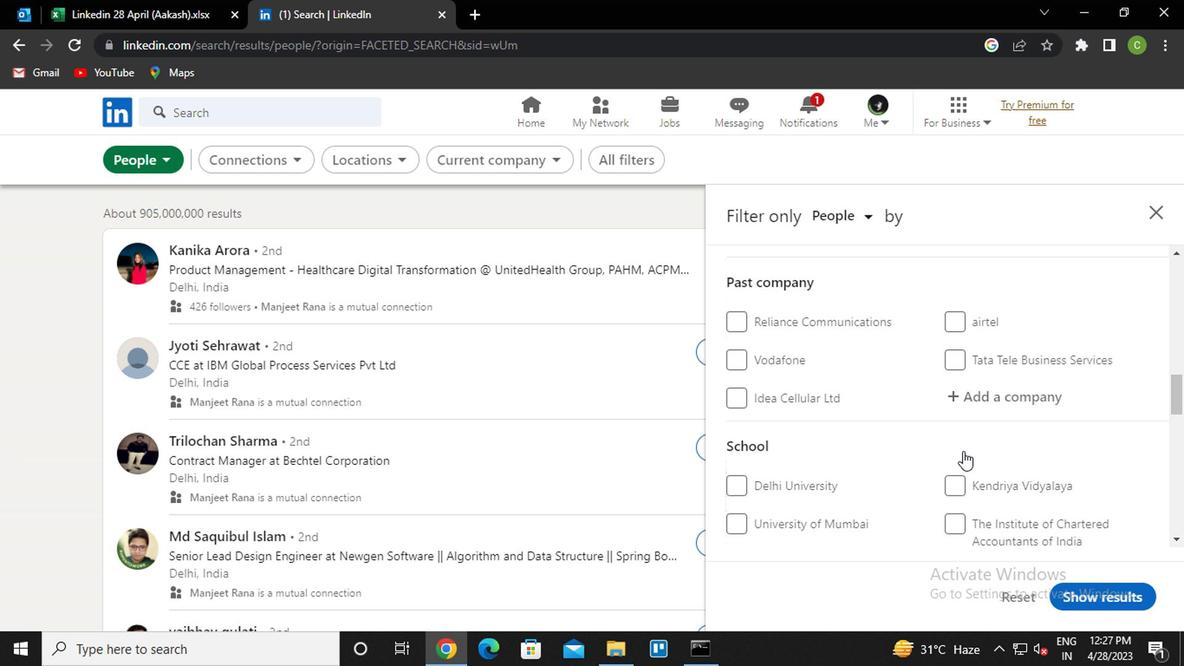 
Action: Mouse moved to (783, 418)
Screenshot: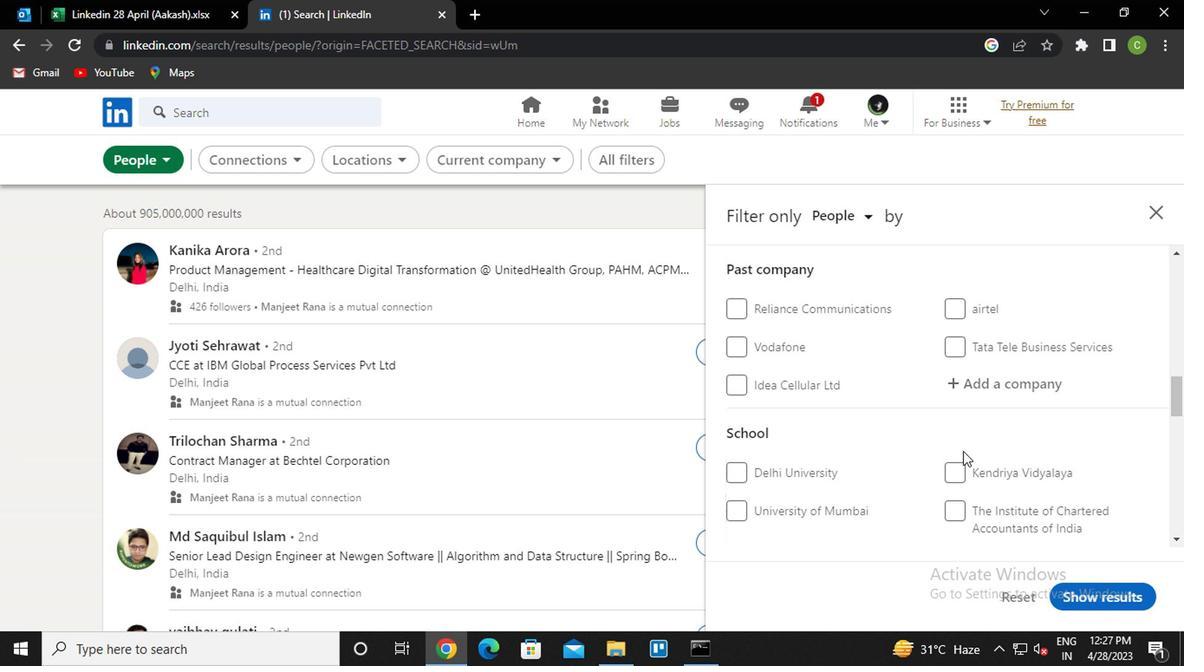 
Action: Mouse scrolled (783, 418) with delta (0, 0)
Screenshot: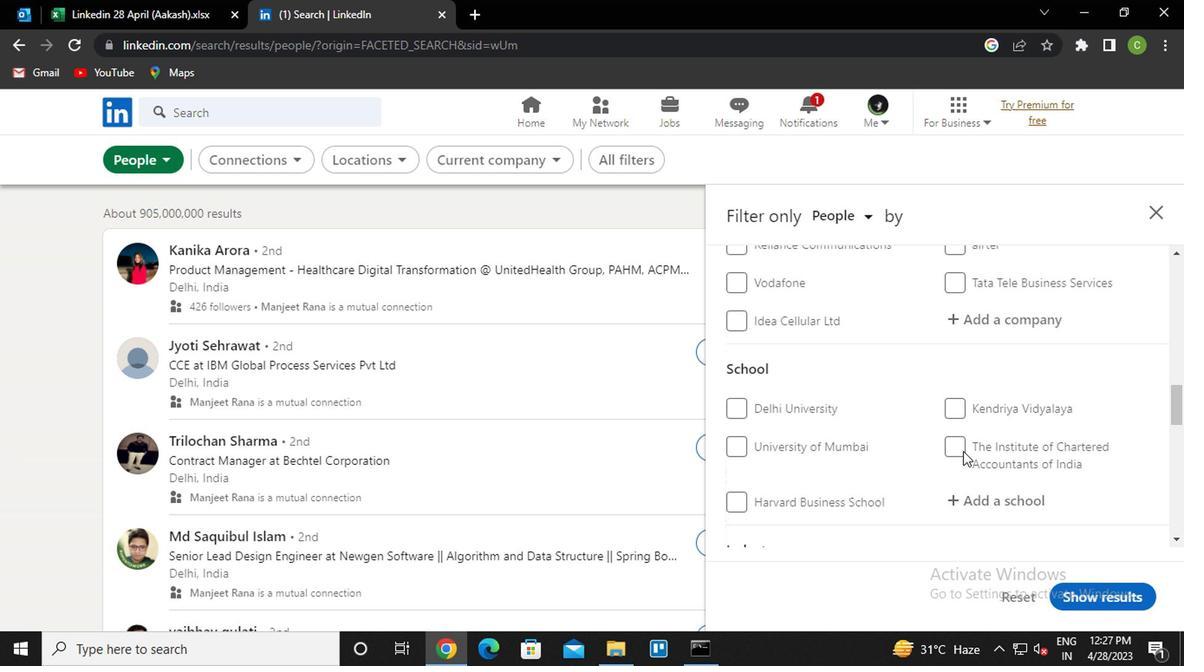 
Action: Mouse scrolled (783, 418) with delta (0, 0)
Screenshot: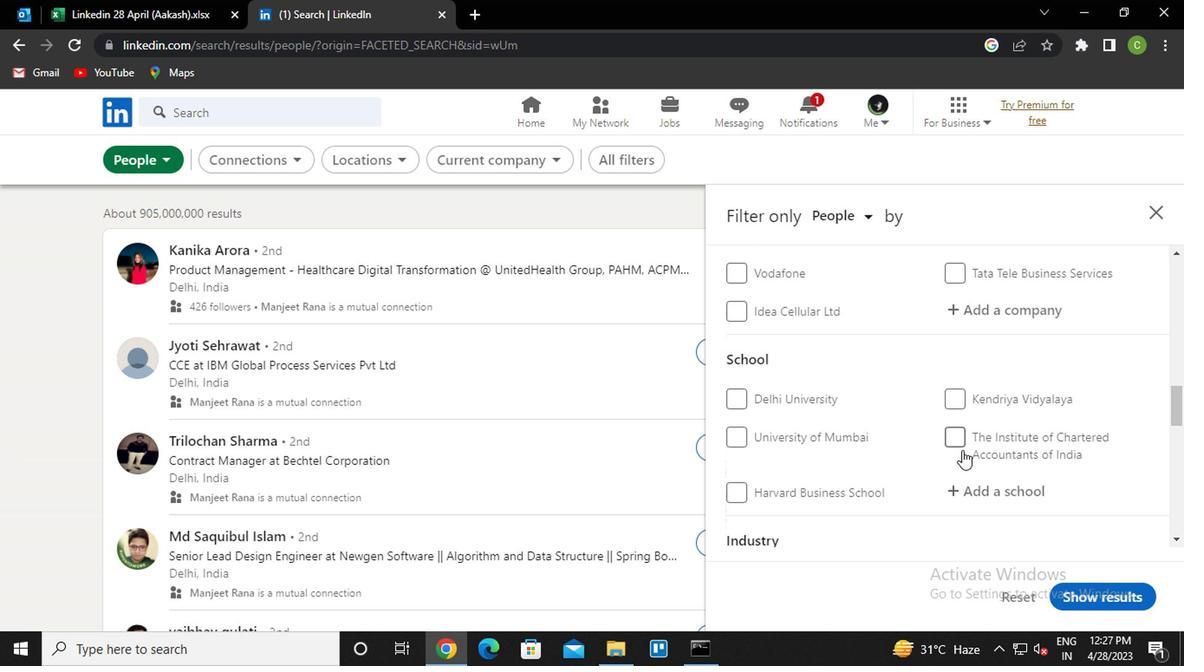 
Action: Mouse moved to (818, 333)
Screenshot: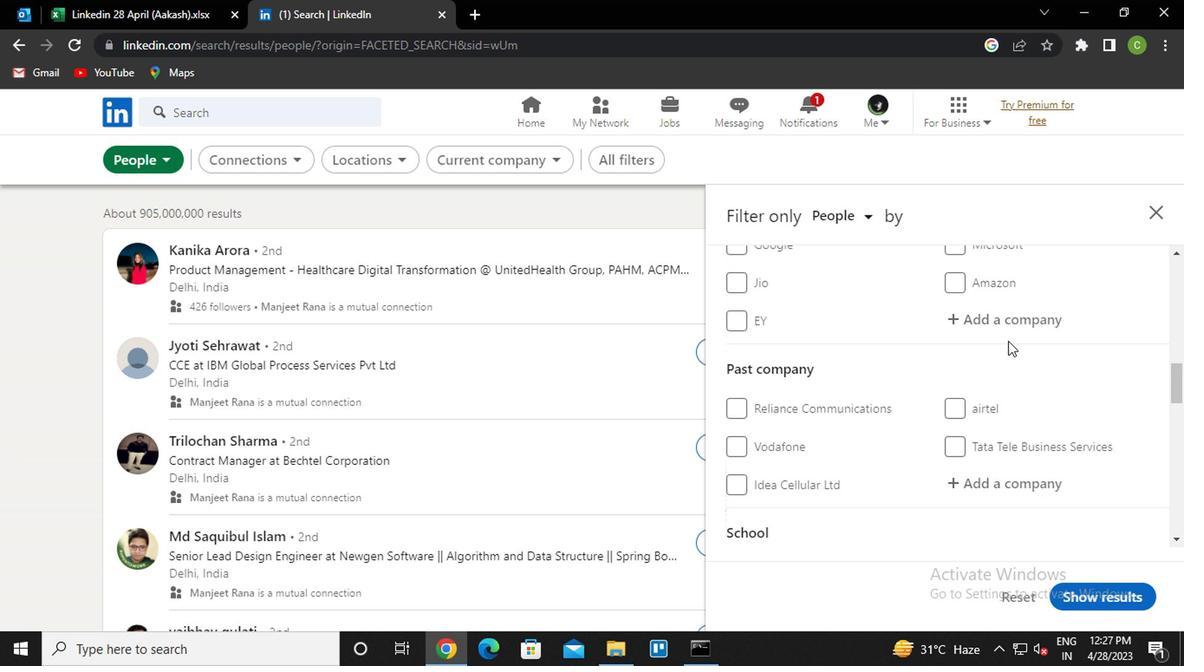 
Action: Mouse pressed left at (818, 333)
Screenshot: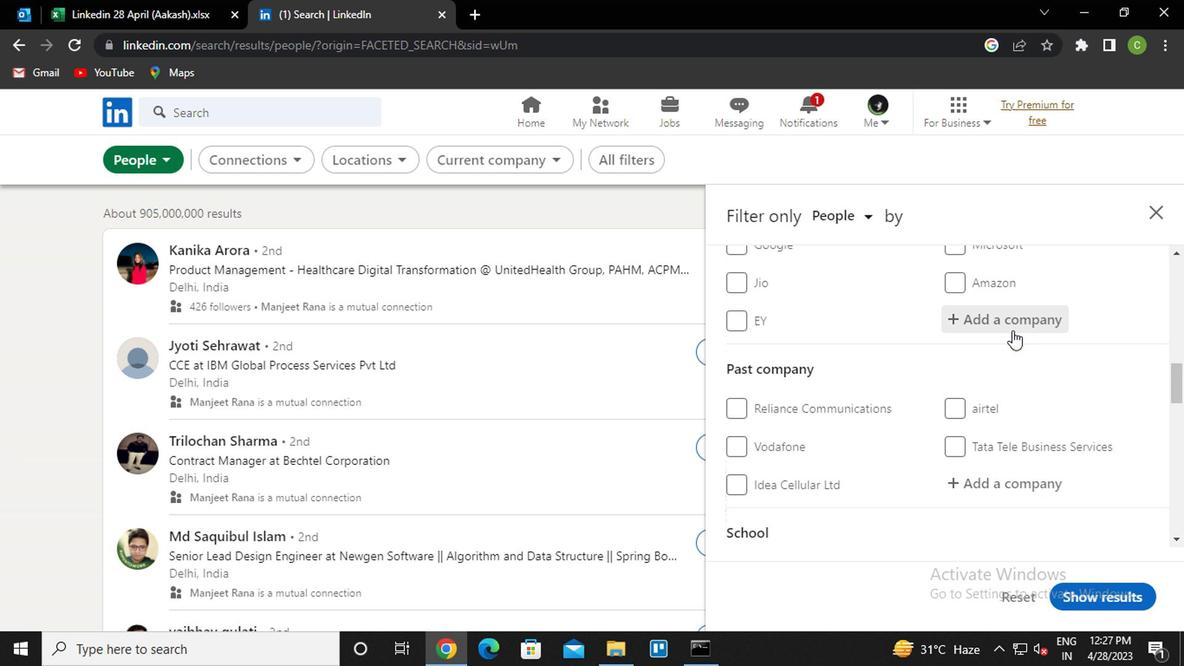 
Action: Key pressed <Key.caps_lock>t<Key.caps_lock>exas<Key.down><Key.enter>
Screenshot: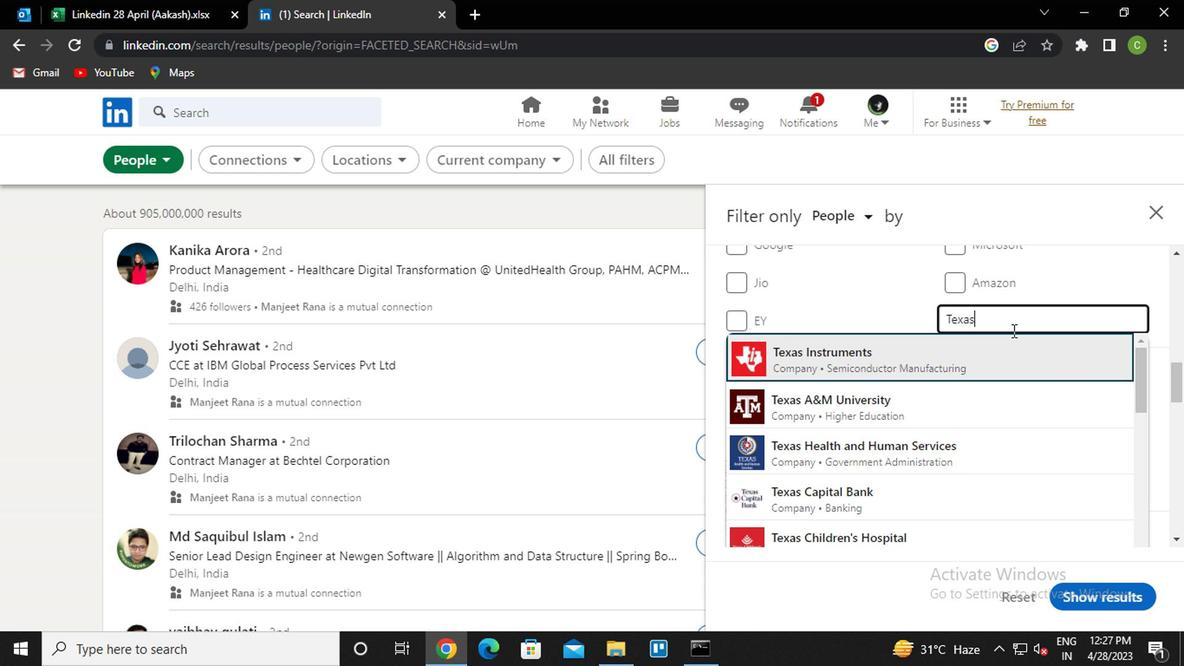 
Action: Mouse scrolled (818, 332) with delta (0, 0)
Screenshot: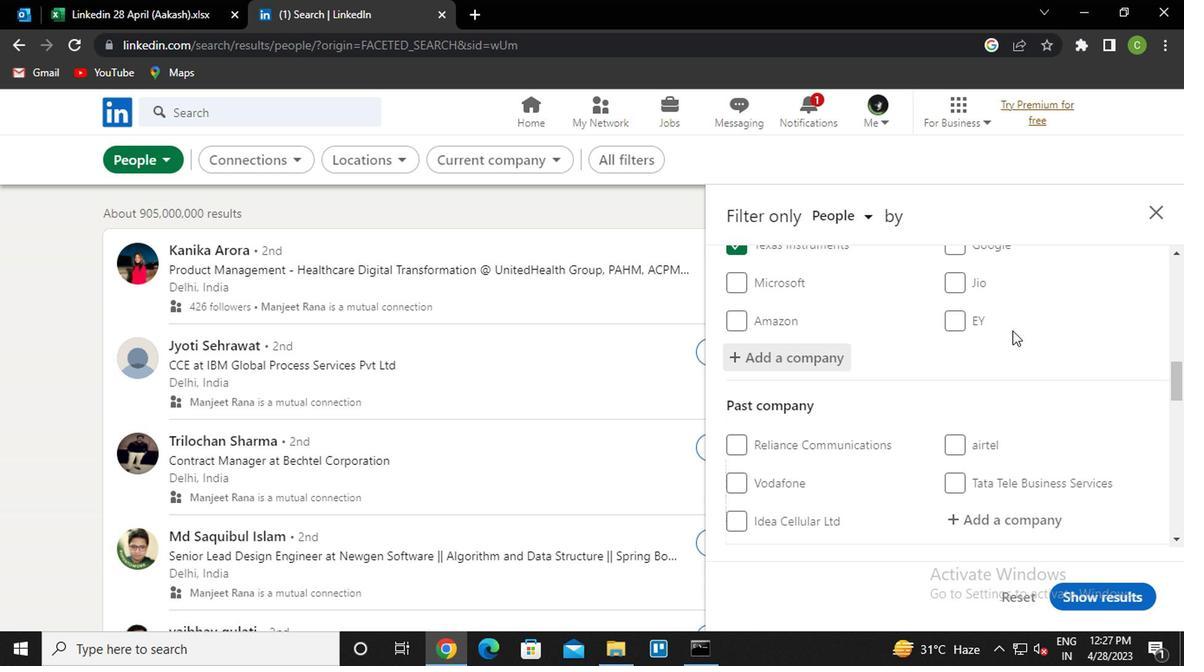 
Action: Mouse scrolled (818, 332) with delta (0, 0)
Screenshot: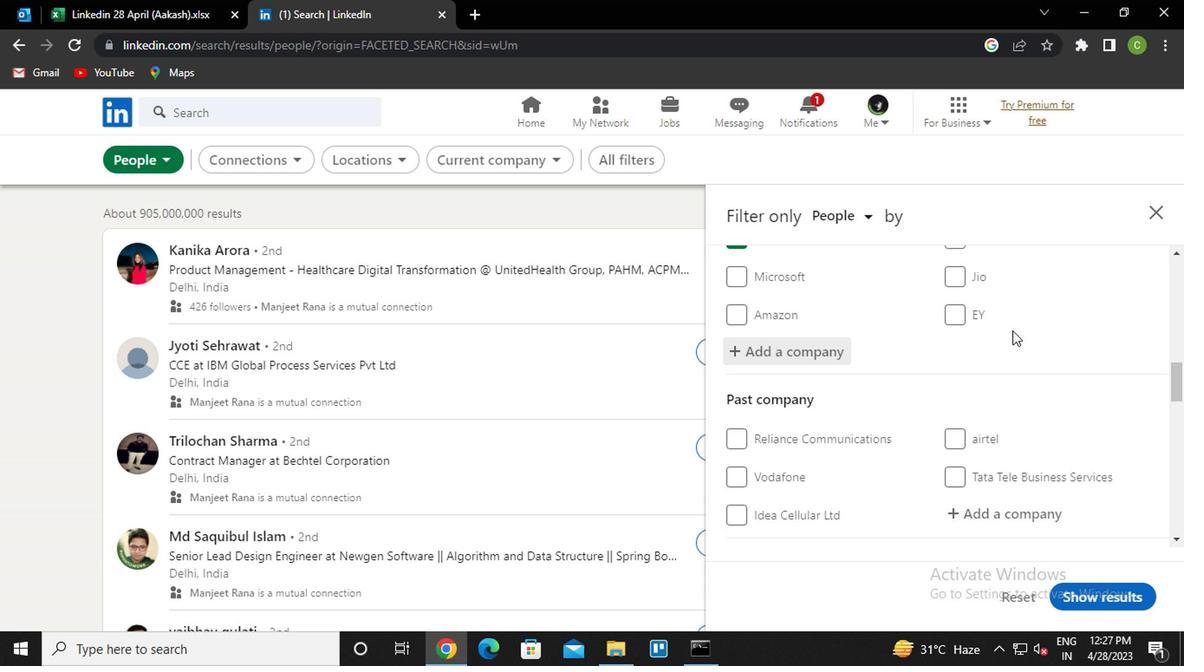 
Action: Mouse scrolled (818, 332) with delta (0, 0)
Screenshot: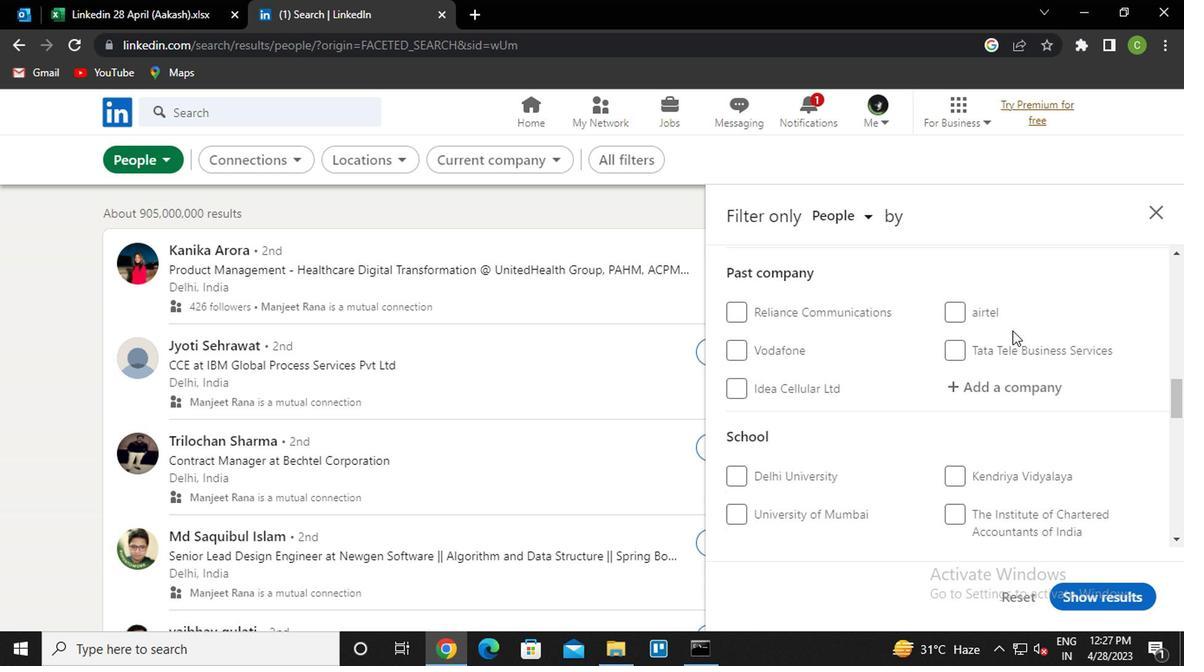 
Action: Mouse scrolled (818, 332) with delta (0, 0)
Screenshot: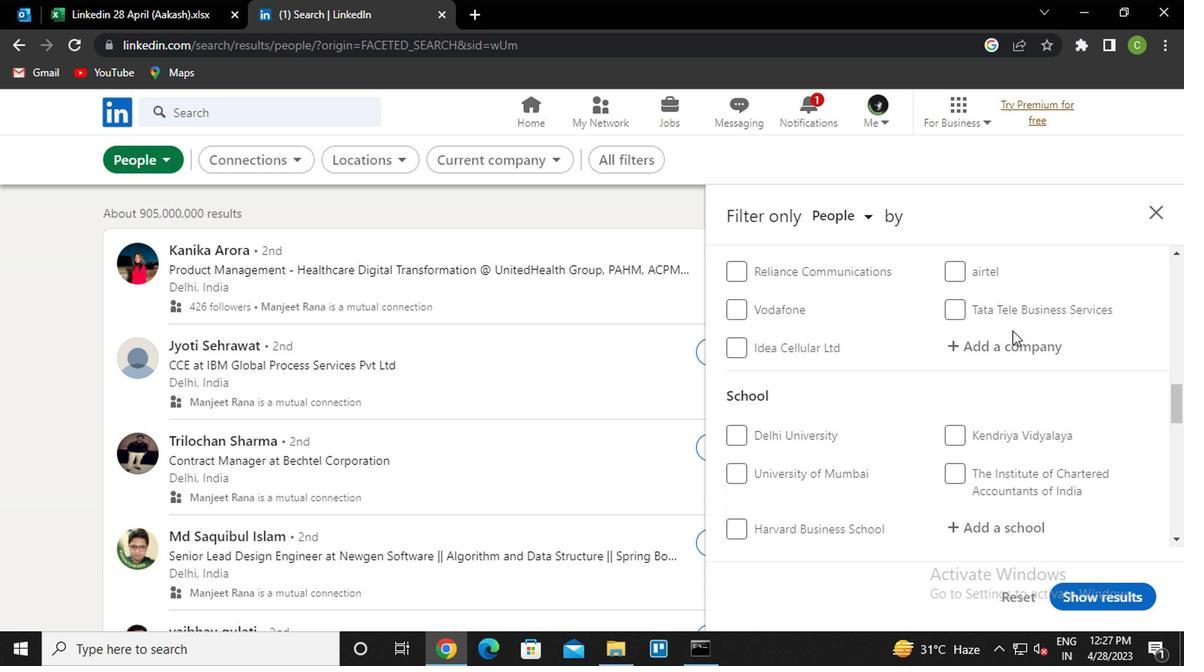 
Action: Mouse moved to (813, 349)
Screenshot: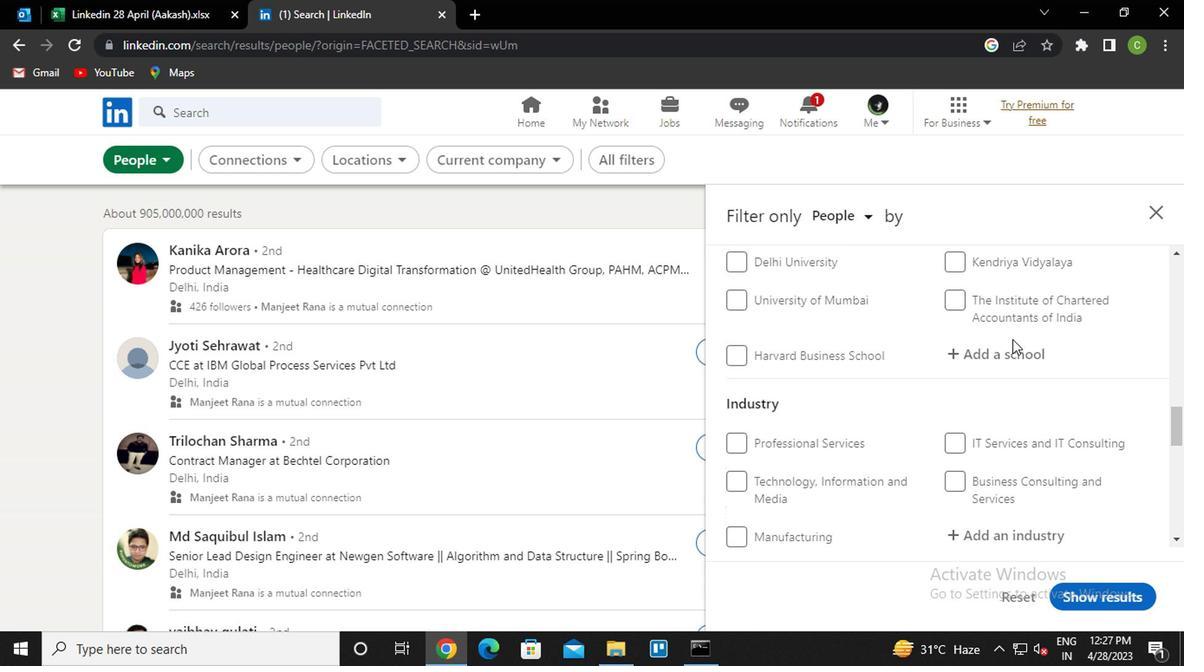 
Action: Mouse pressed left at (813, 349)
Screenshot: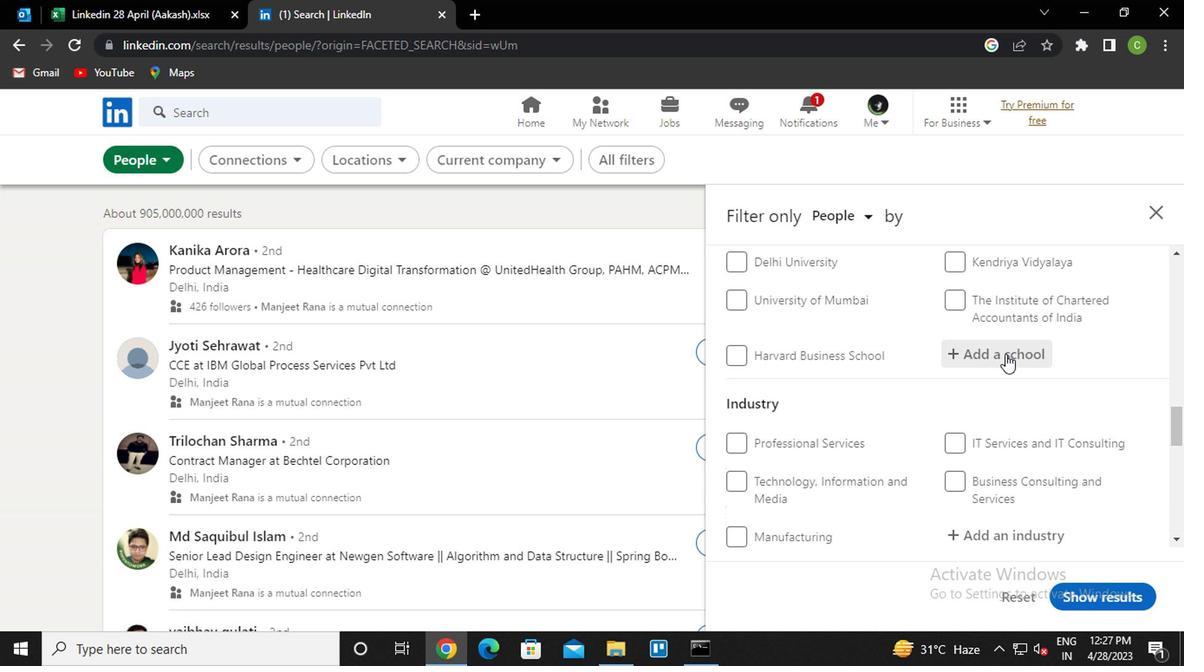 
Action: Key pressed <Key.caps_lock>dav<Key.space>s<Key.caps_lock>chool<Key.down><Key.enter>
Screenshot: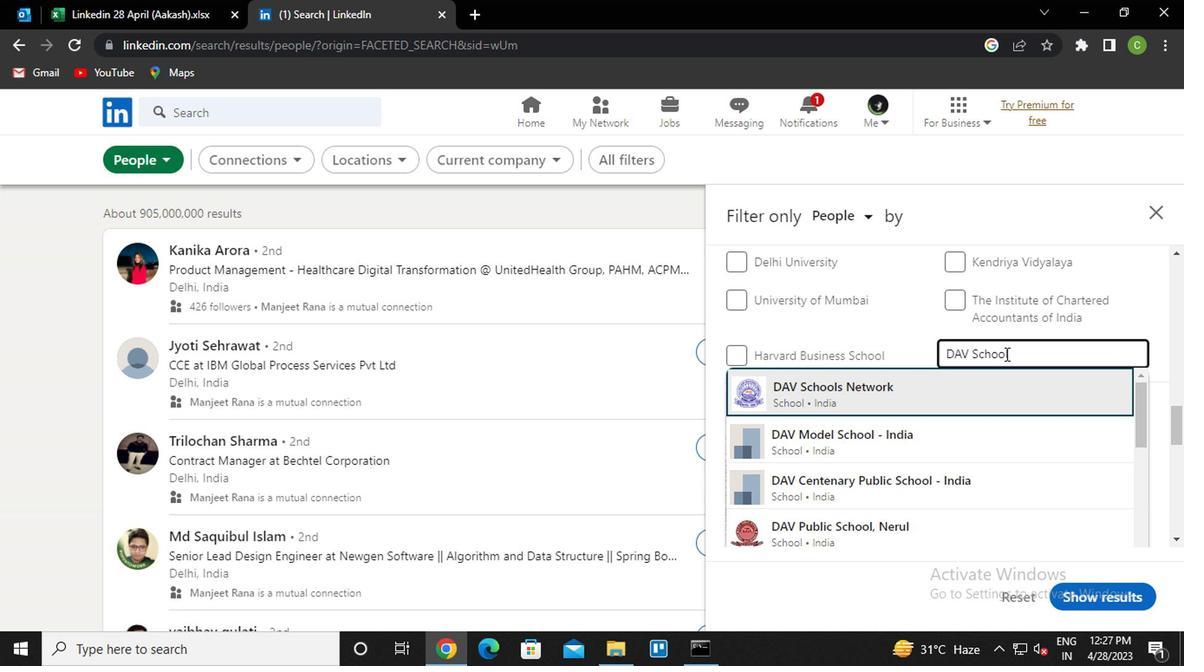 
Action: Mouse scrolled (813, 349) with delta (0, 0)
Screenshot: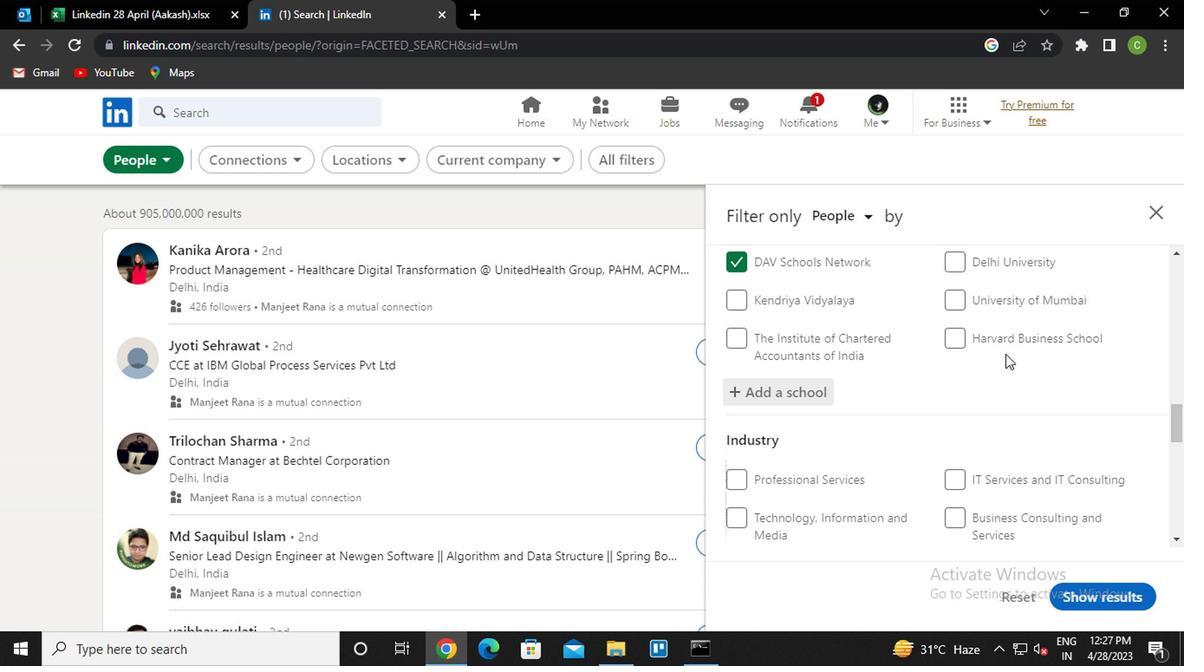 
Action: Mouse scrolled (813, 349) with delta (0, 0)
Screenshot: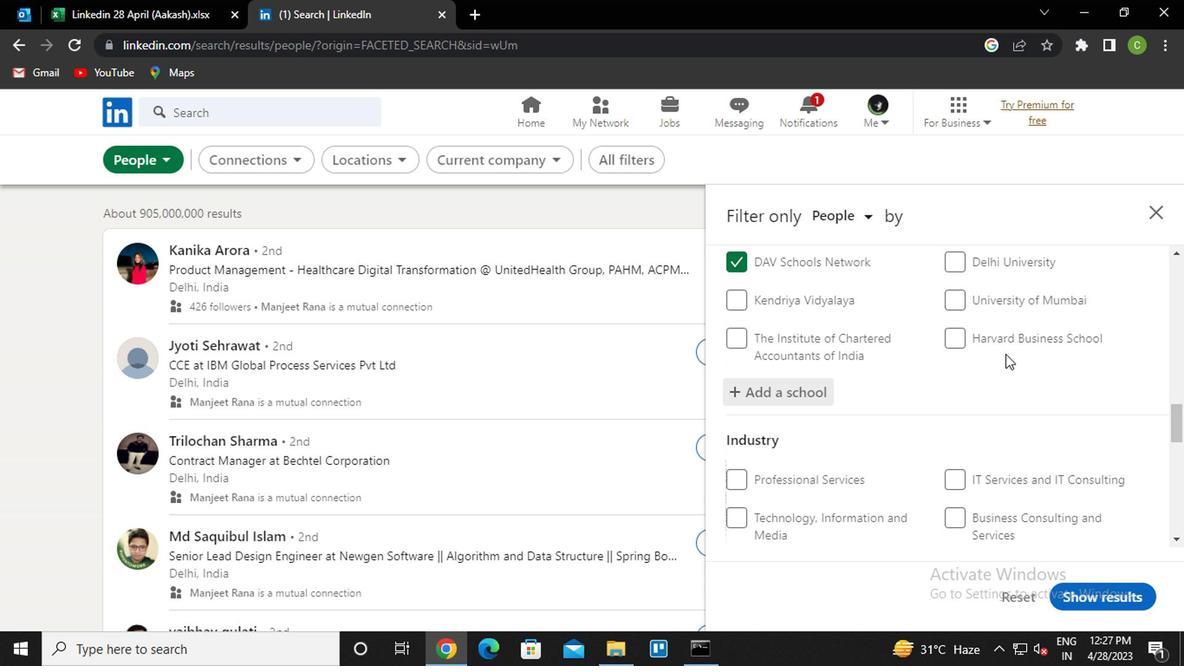 
Action: Mouse moved to (816, 385)
Screenshot: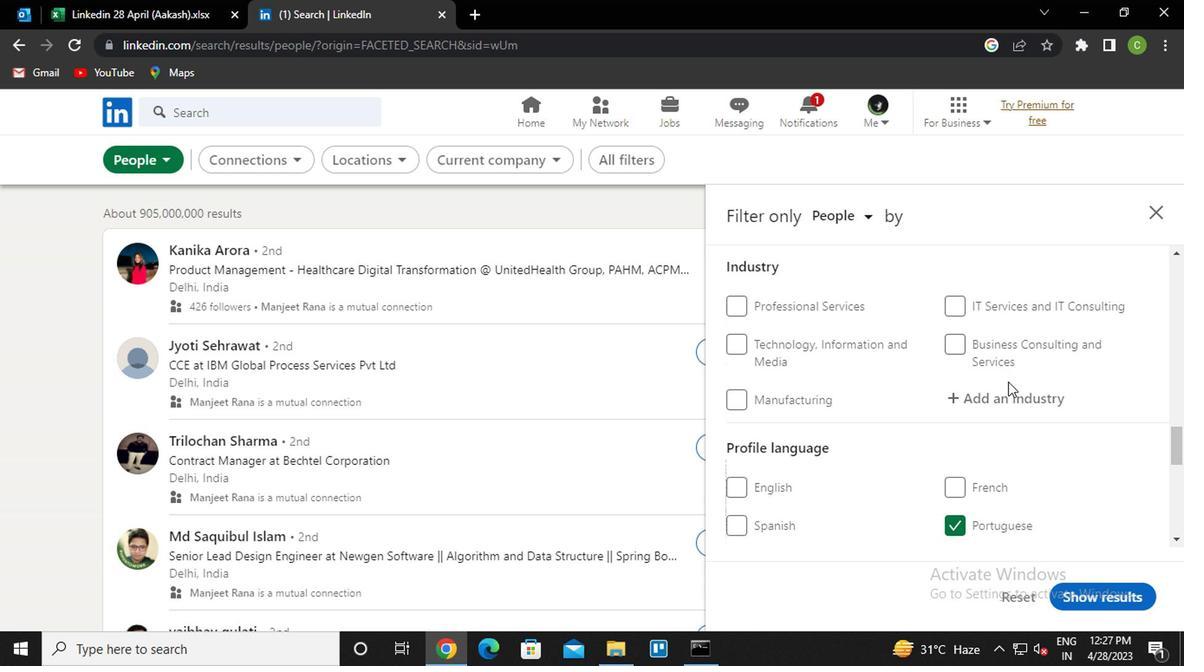
Action: Mouse pressed left at (816, 385)
Screenshot: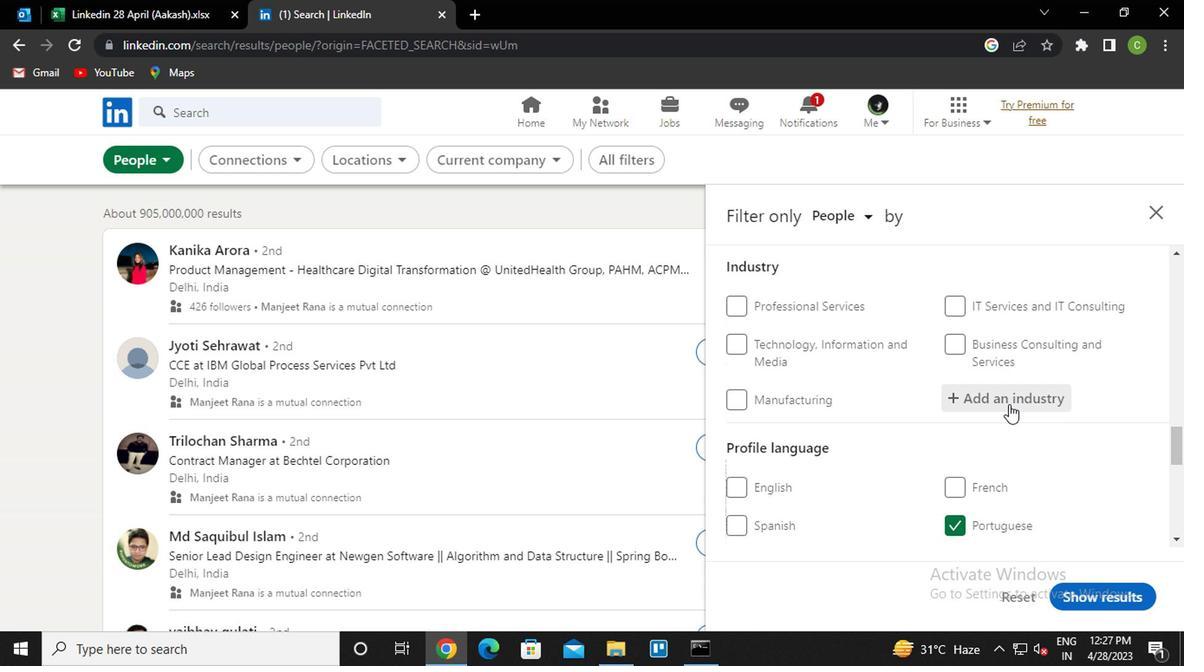 
Action: Key pressed <Key.caps_lock>p<Key.caps_lock>rofessio<Key.down><Key.down><Key.enter>
Screenshot: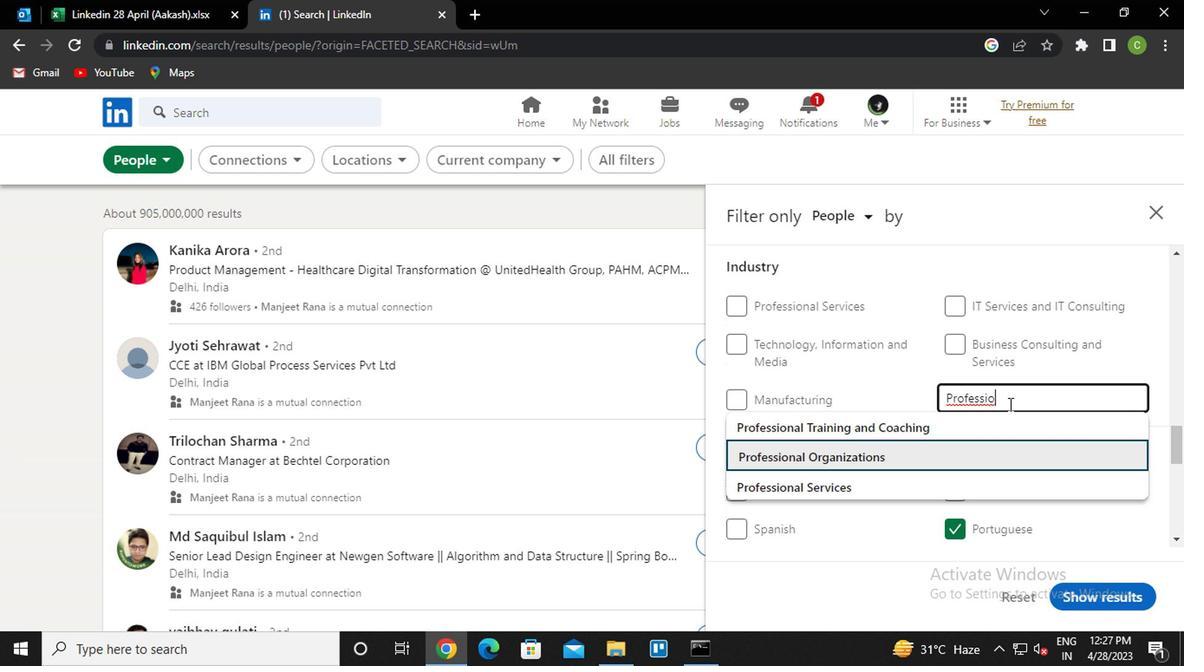 
Action: Mouse moved to (816, 386)
Screenshot: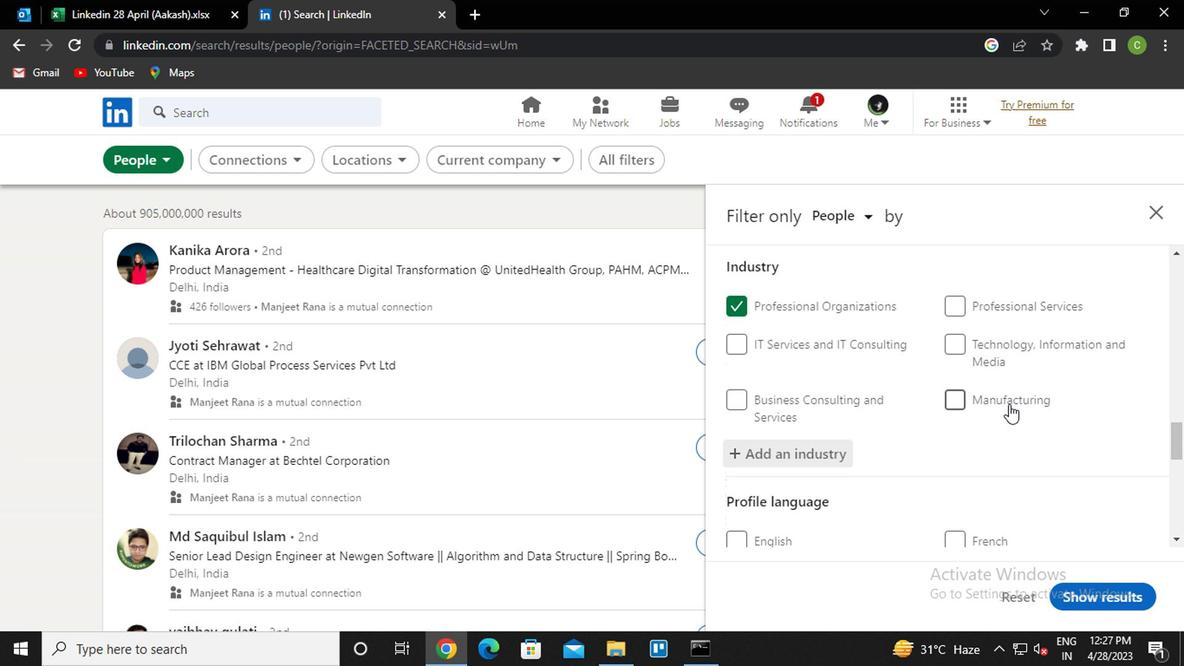 
Action: Mouse scrolled (816, 385) with delta (0, 0)
Screenshot: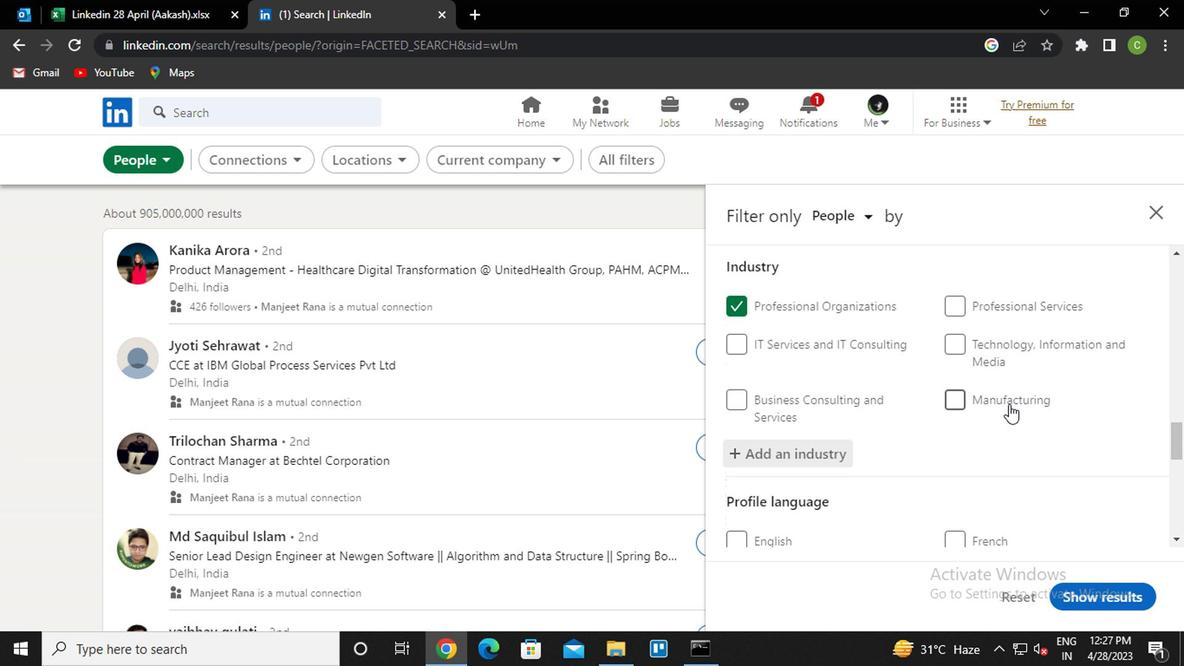 
Action: Mouse scrolled (816, 385) with delta (0, 0)
Screenshot: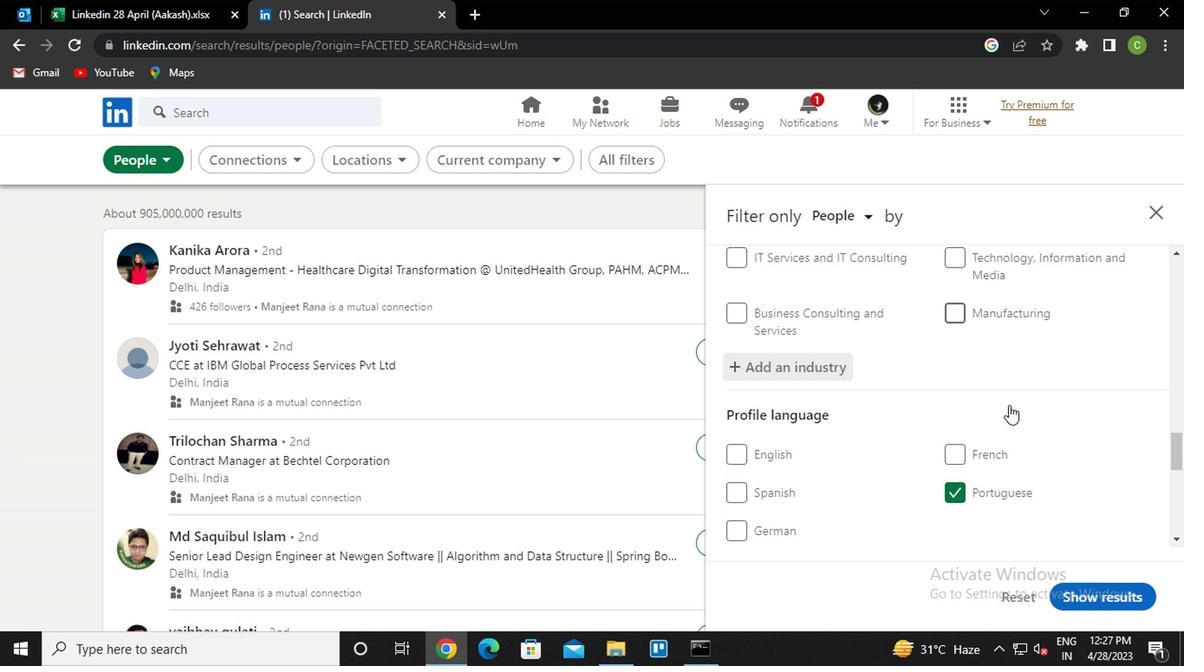 
Action: Mouse scrolled (816, 385) with delta (0, 0)
Screenshot: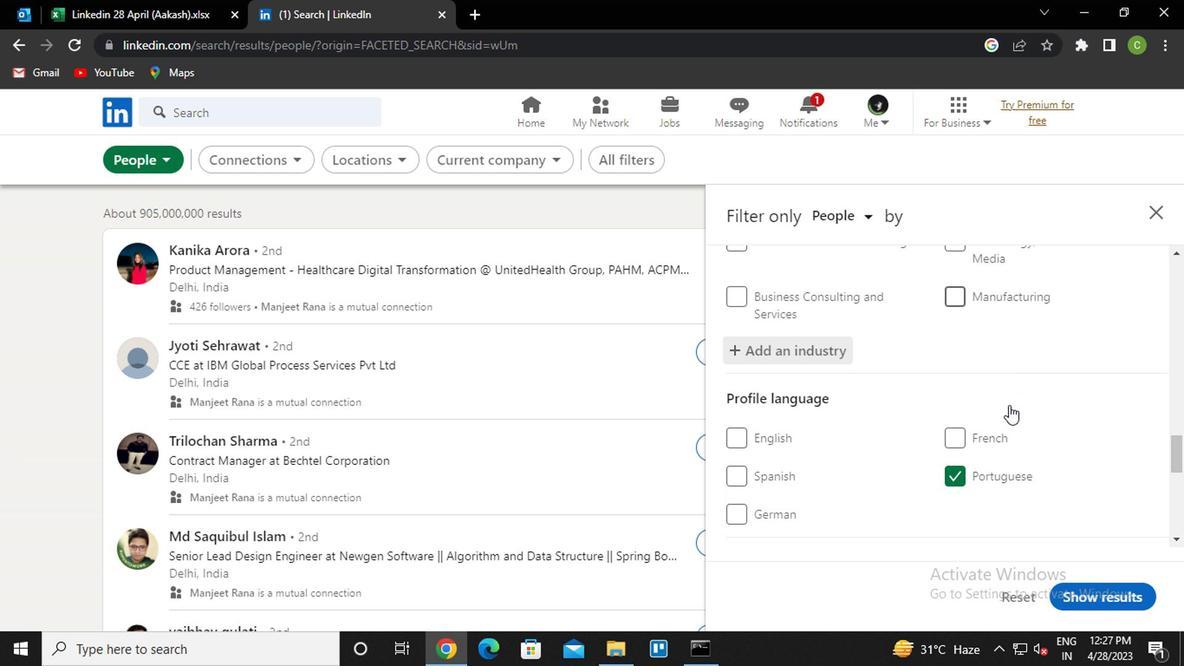 
Action: Mouse scrolled (816, 385) with delta (0, 0)
Screenshot: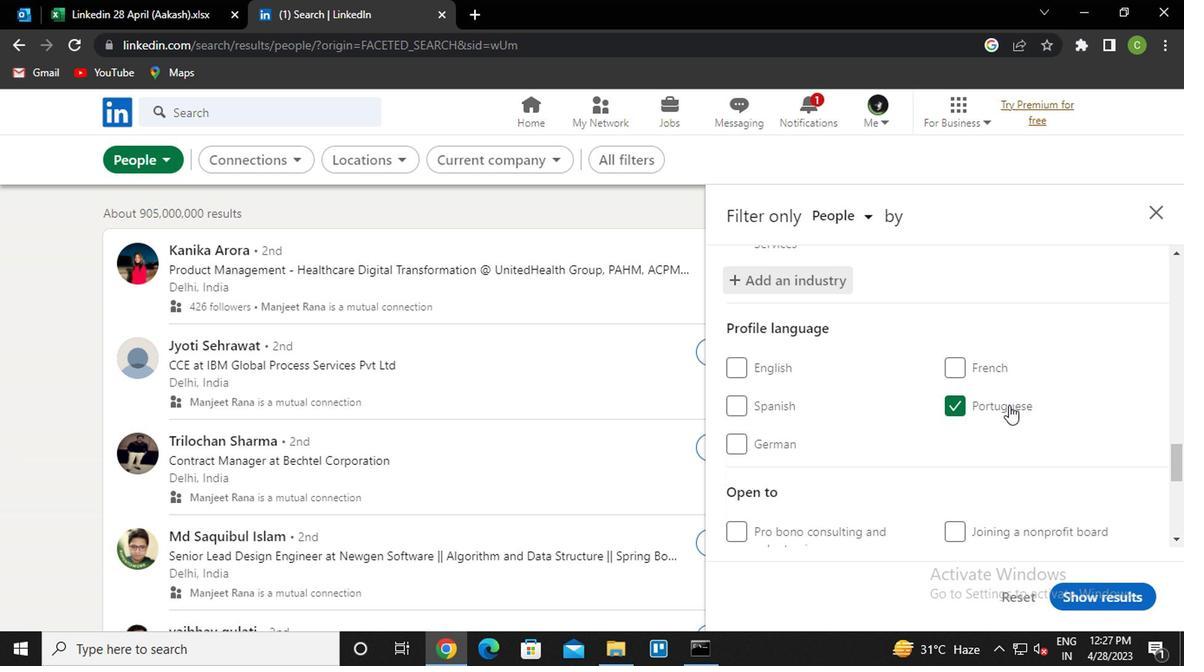 
Action: Mouse scrolled (816, 385) with delta (0, 0)
Screenshot: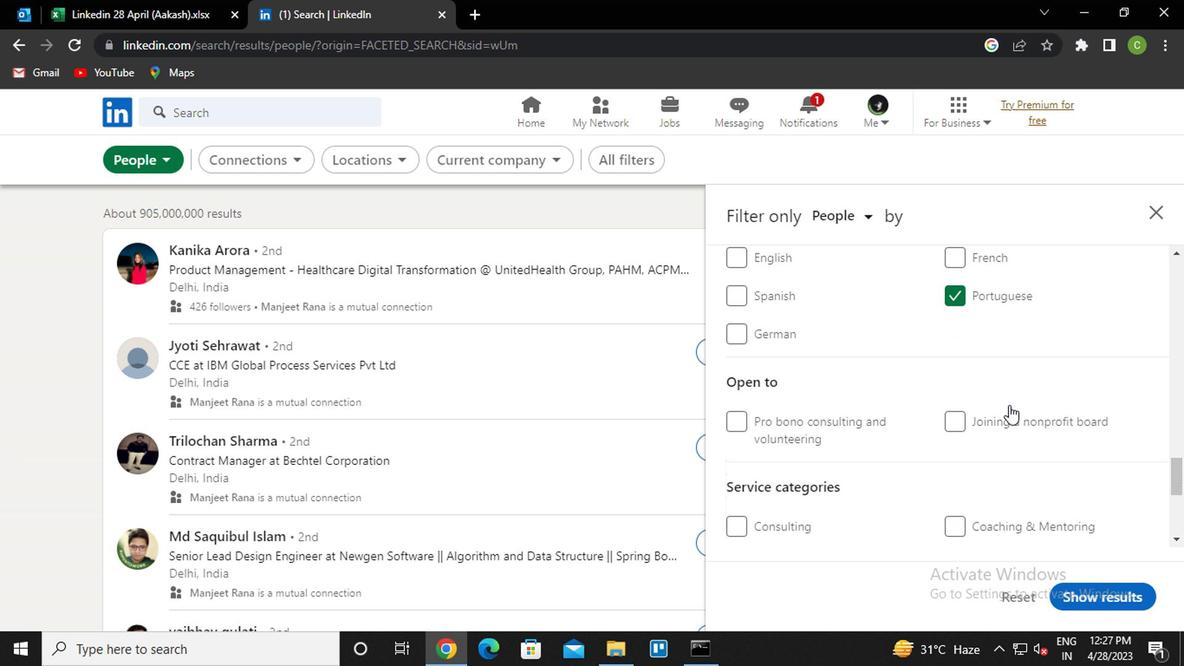 
Action: Mouse scrolled (816, 385) with delta (0, 0)
Screenshot: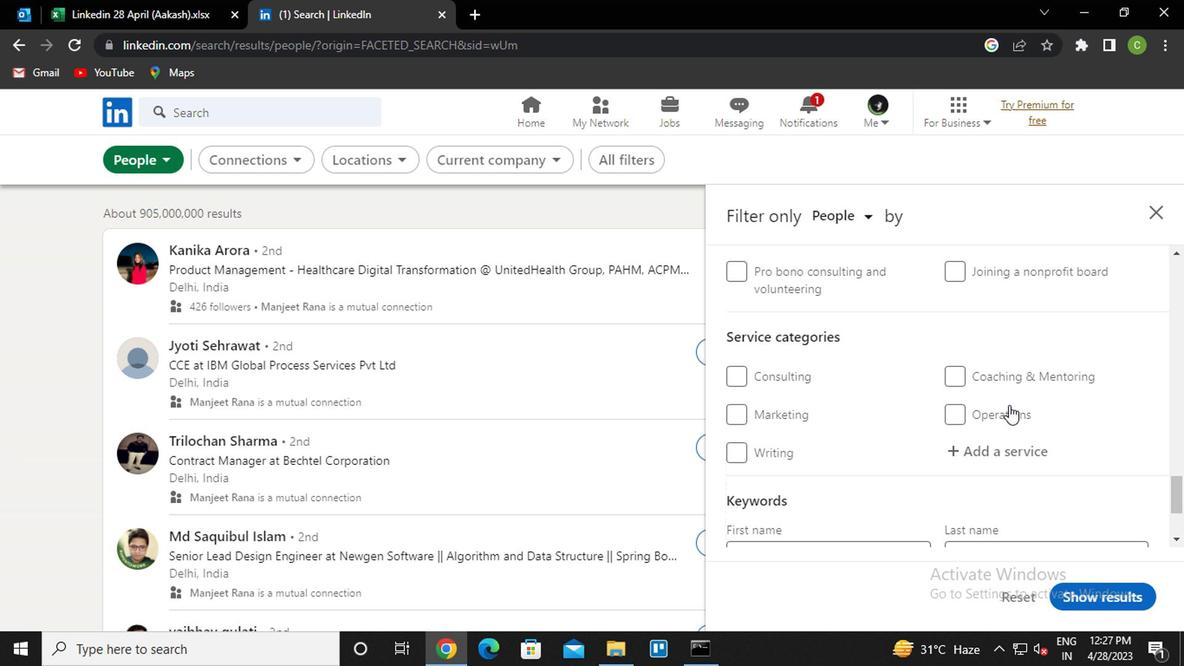 
Action: Mouse moved to (819, 354)
Screenshot: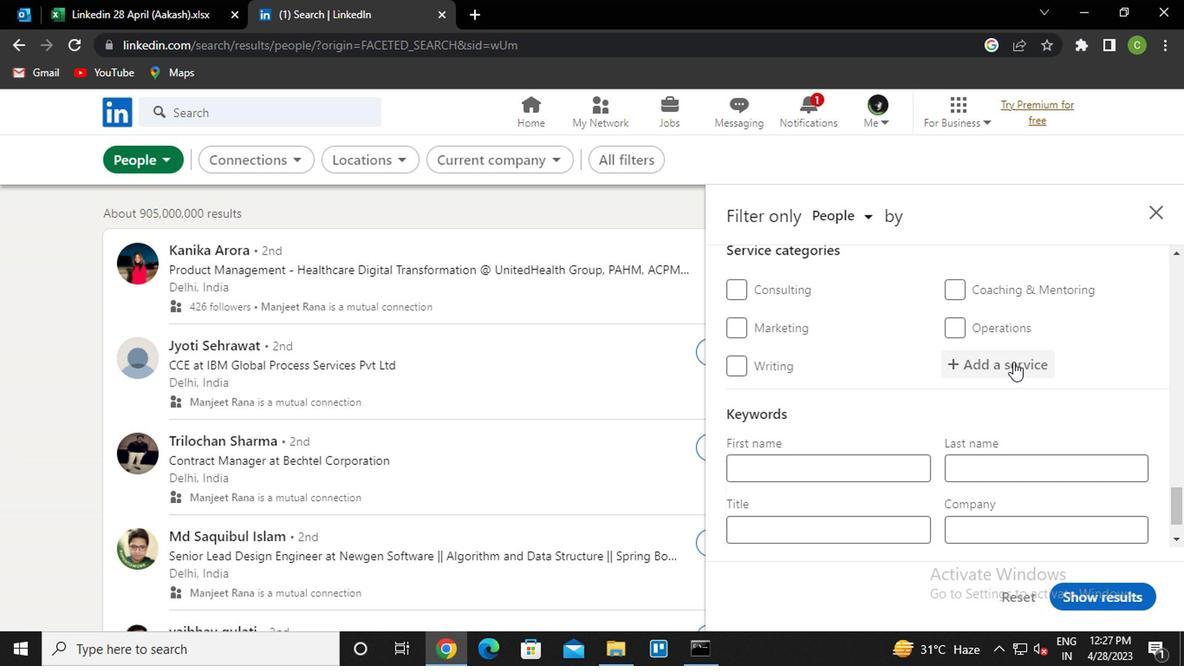 
Action: Mouse pressed left at (819, 354)
Screenshot: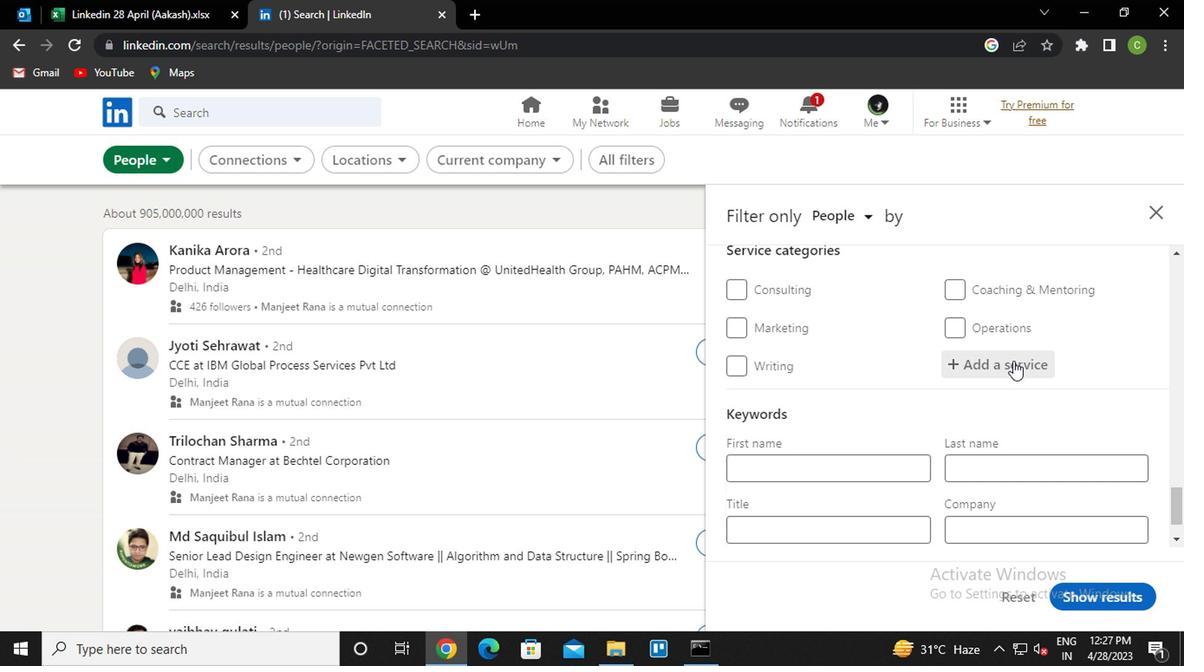 
Action: Key pressed <Key.caps_lock>ios<Key.down><Key.enter>
Screenshot: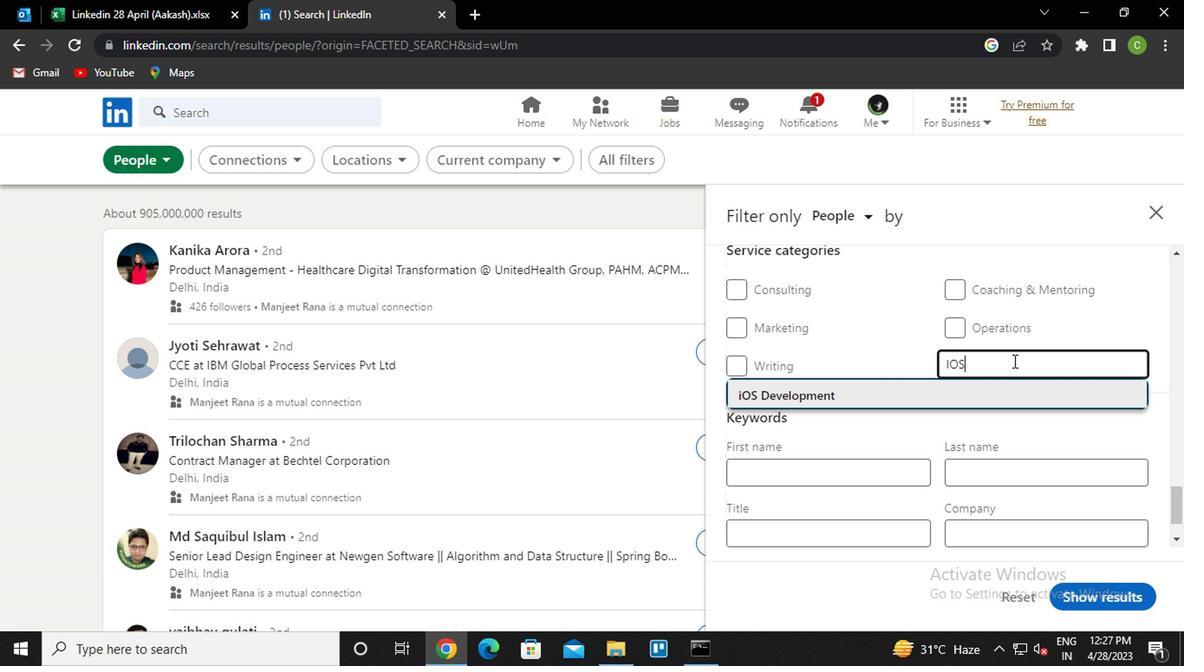 
Action: Mouse scrolled (819, 354) with delta (0, 0)
Screenshot: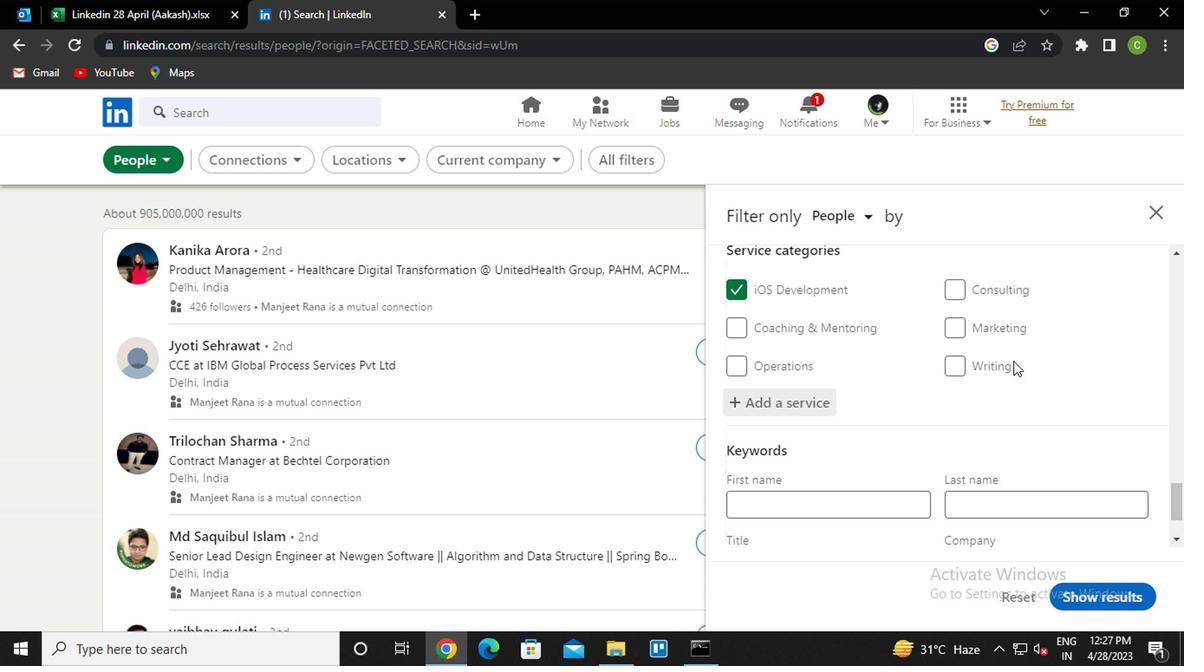 
Action: Mouse scrolled (819, 354) with delta (0, 0)
Screenshot: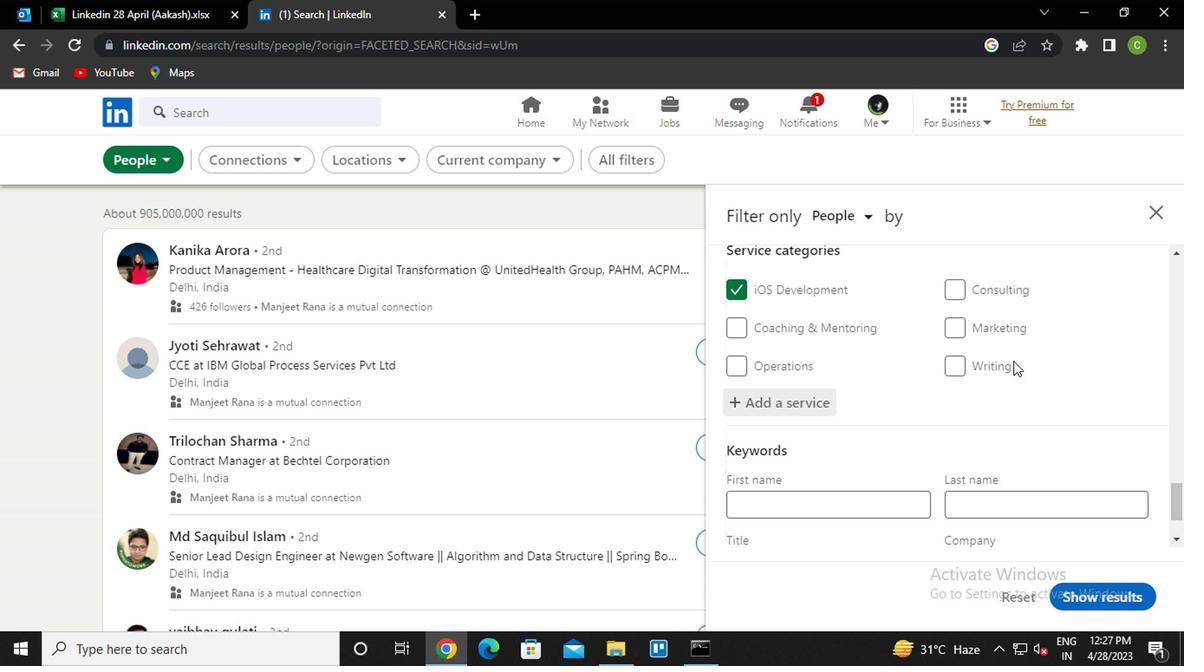 
Action: Mouse scrolled (819, 354) with delta (0, 0)
Screenshot: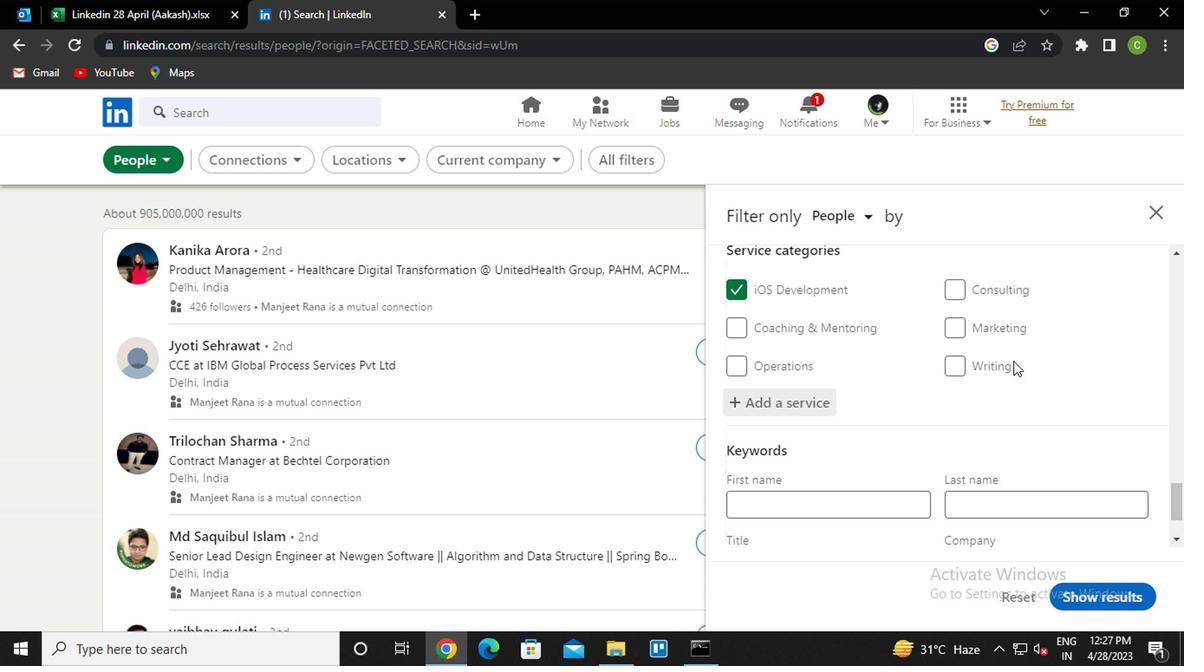
Action: Mouse scrolled (819, 354) with delta (0, 0)
Screenshot: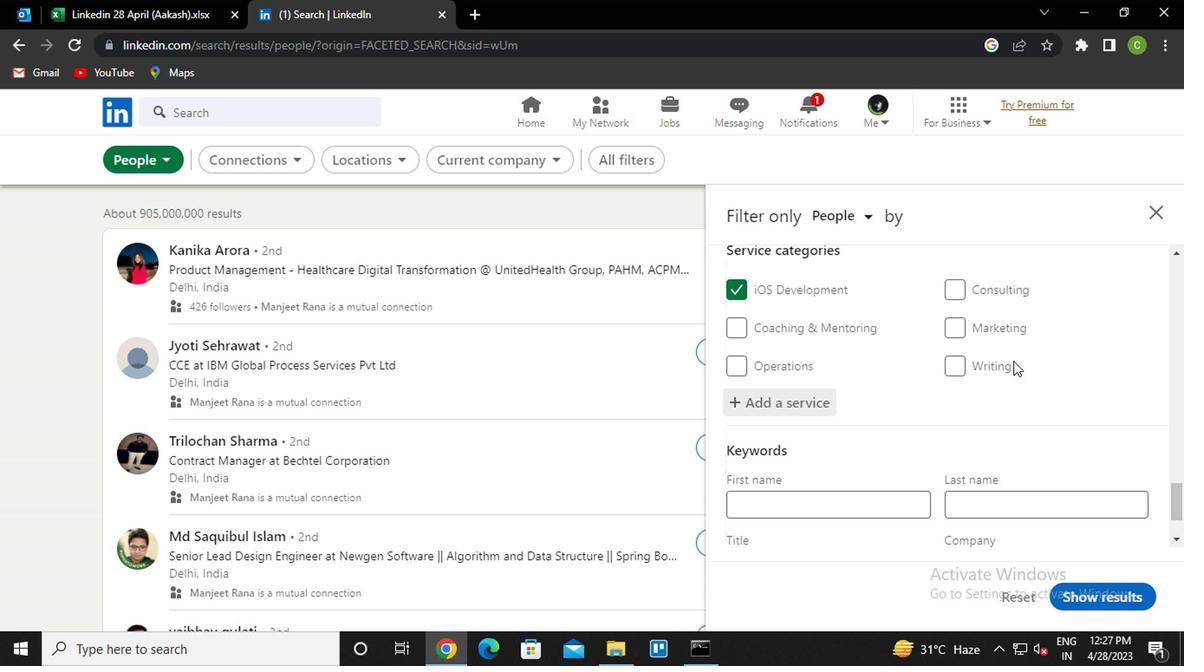 
Action: Mouse scrolled (819, 354) with delta (0, 0)
Screenshot: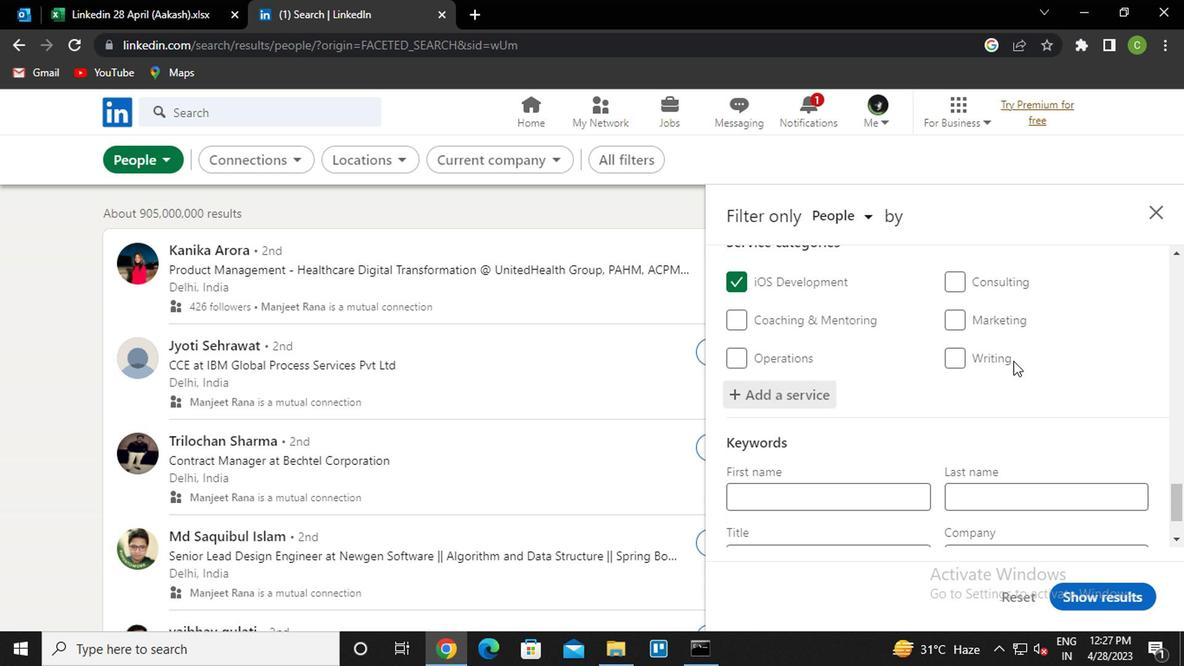 
Action: Mouse moved to (696, 428)
Screenshot: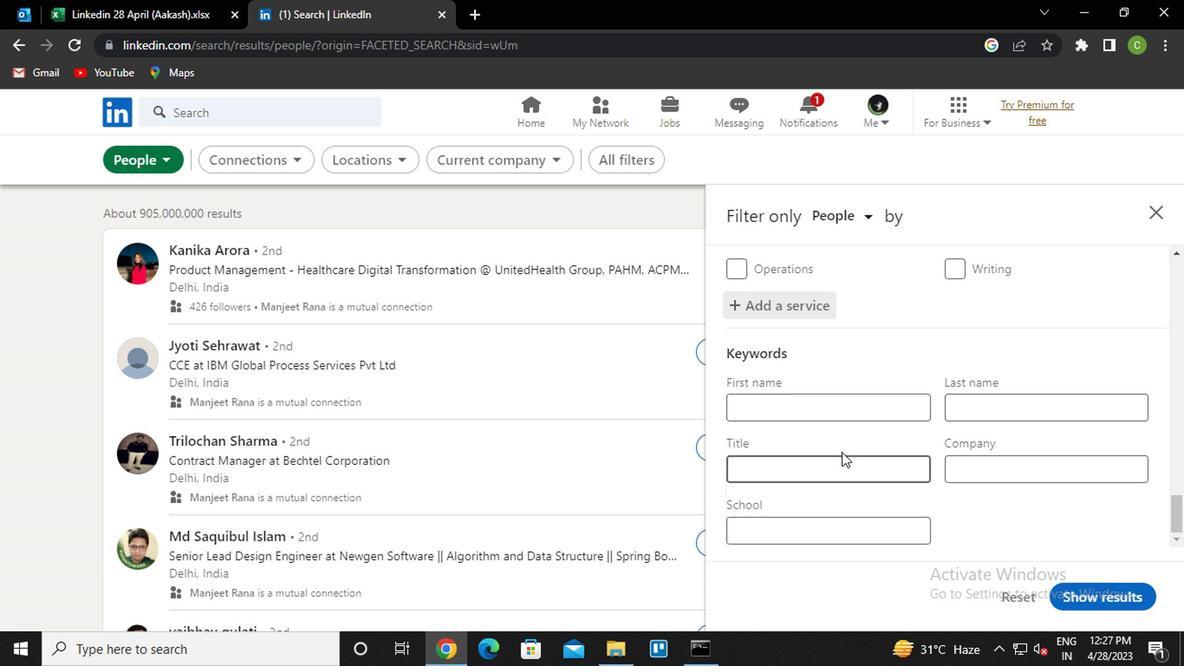 
Action: Mouse pressed left at (696, 428)
Screenshot: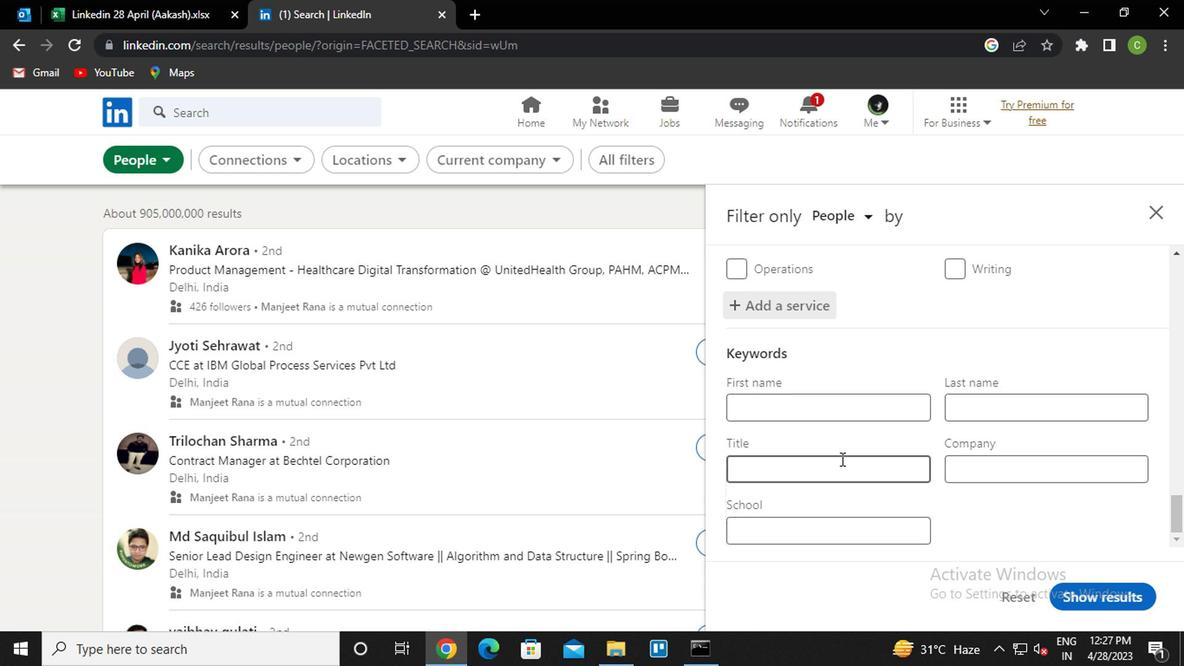 
Action: Key pressed <Key.caps_lock><Key.caps_lock>d<Key.caps_lock>og<Key.space><Key.caps_lock>w<Key.caps_lock>alker/<Key.caps_lock>p<Key.caps_lock>et<Key.space><Key.caps_lock>s<Key.caps_lock>itter
Screenshot: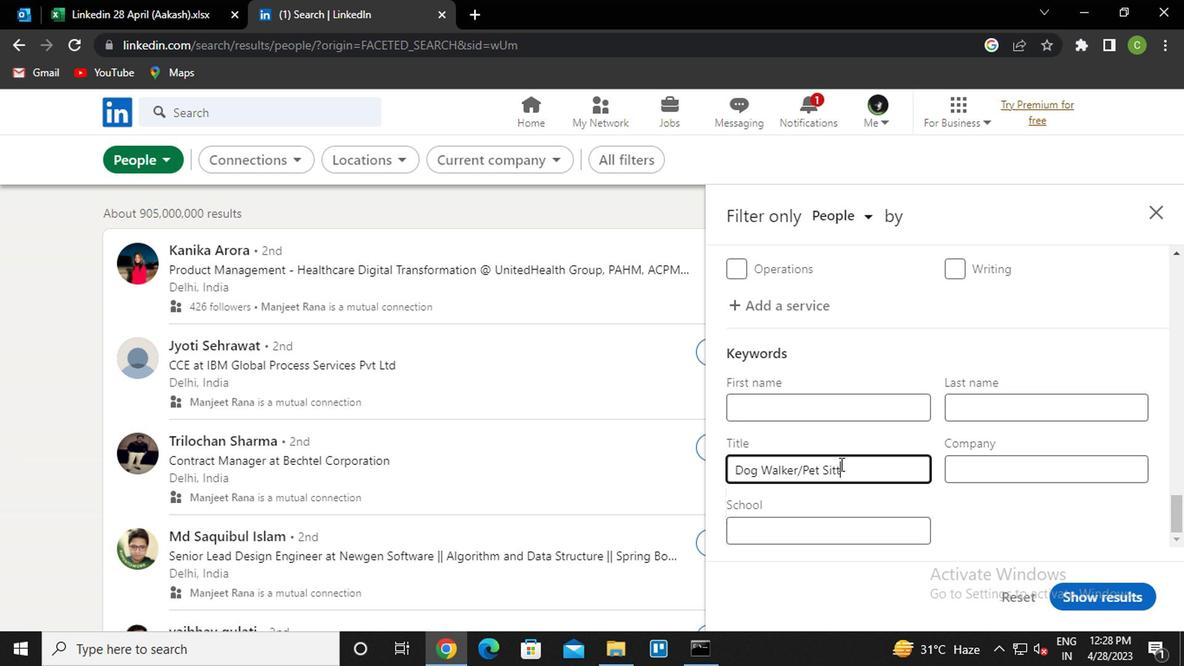 
Action: Mouse moved to (895, 526)
Screenshot: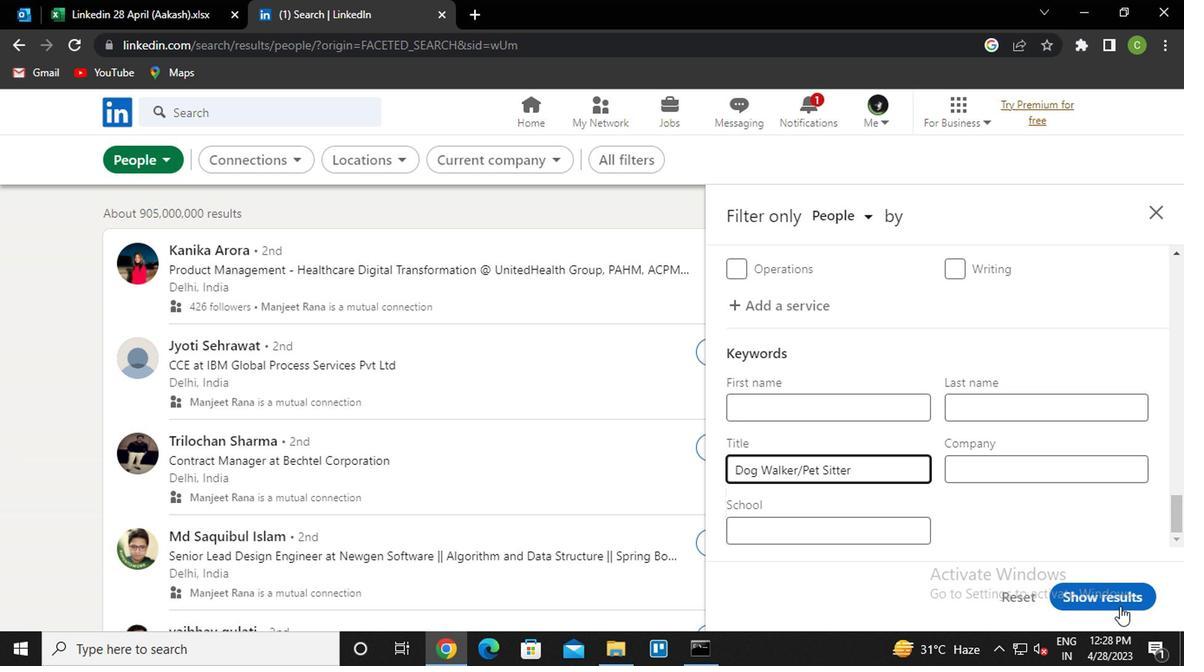 
Action: Mouse pressed left at (895, 526)
Screenshot: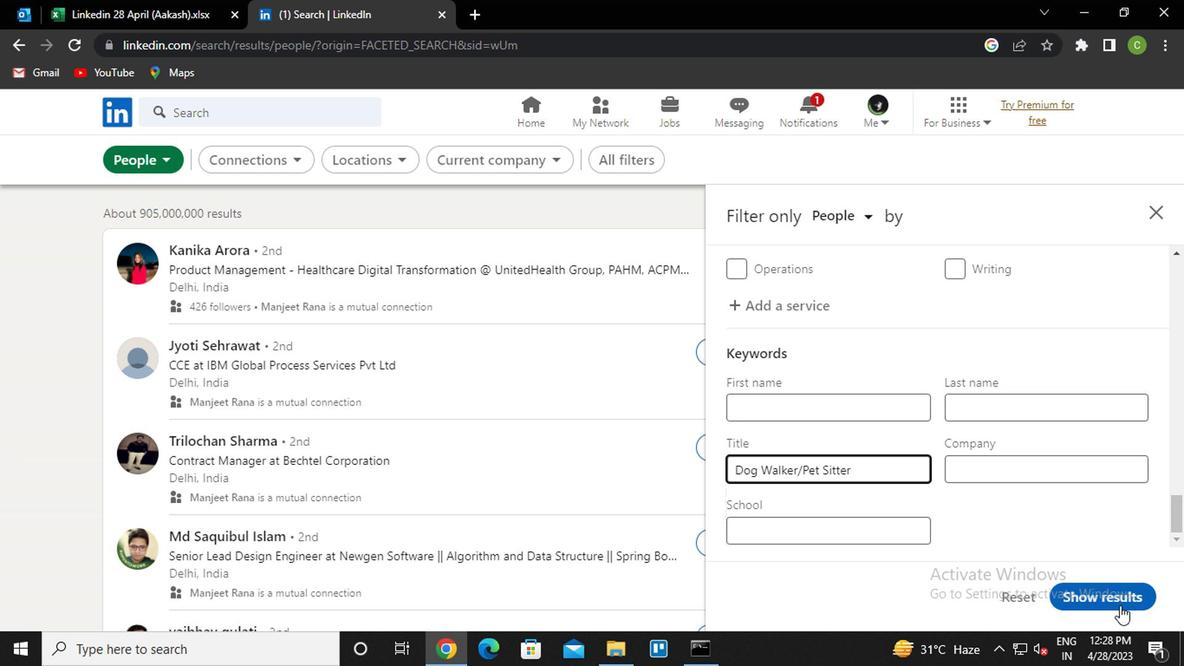 
Action: Mouse moved to (555, 538)
Screenshot: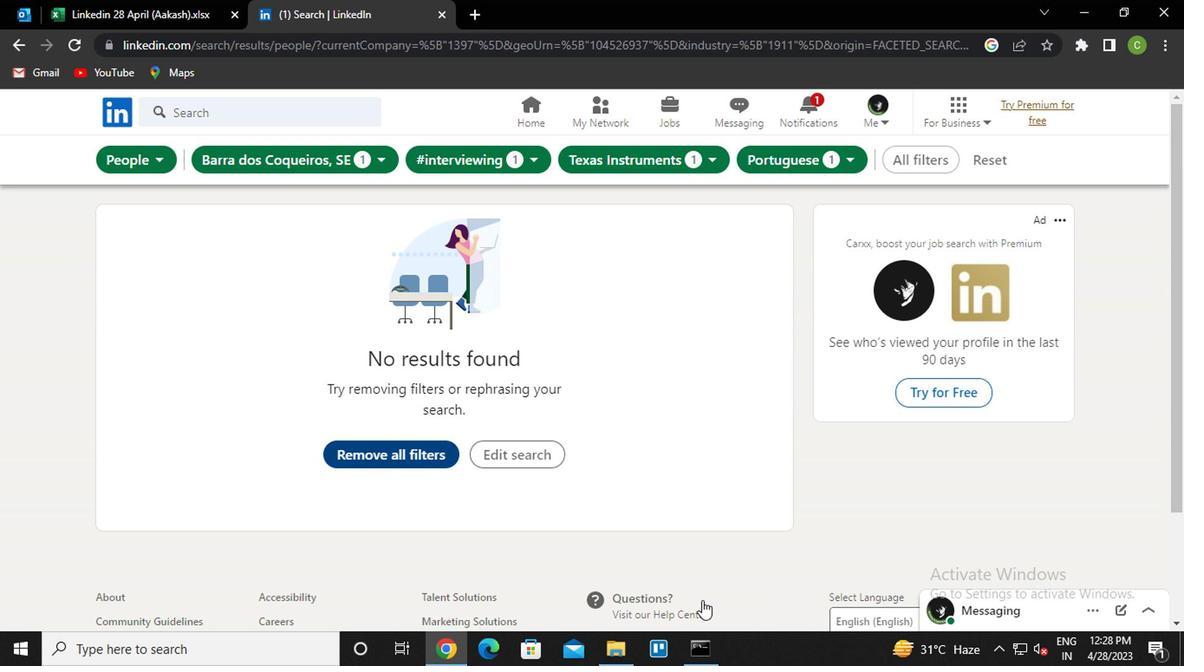 
